Task: Find an Airbnb in Bella Vista, Dominican Republic for 8 guests from 12 Aug to 16 Aug, with TV, Breakfast, Gym, Free parking, Wifi, 7 bedrooms, 5 bathrooms, and a price range of ₹10,000 to ₹16,000.
Action: Mouse moved to (556, 89)
Screenshot: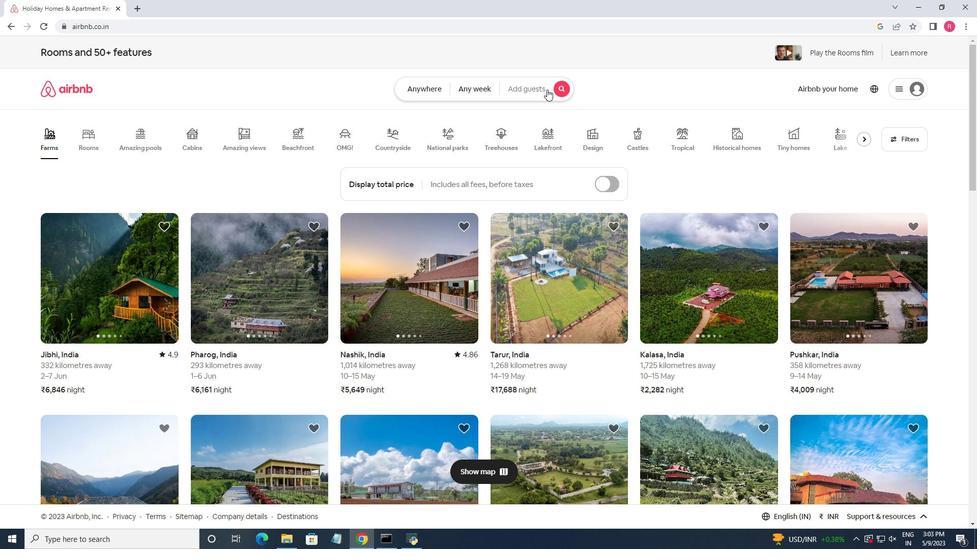 
Action: Mouse pressed left at (556, 89)
Screenshot: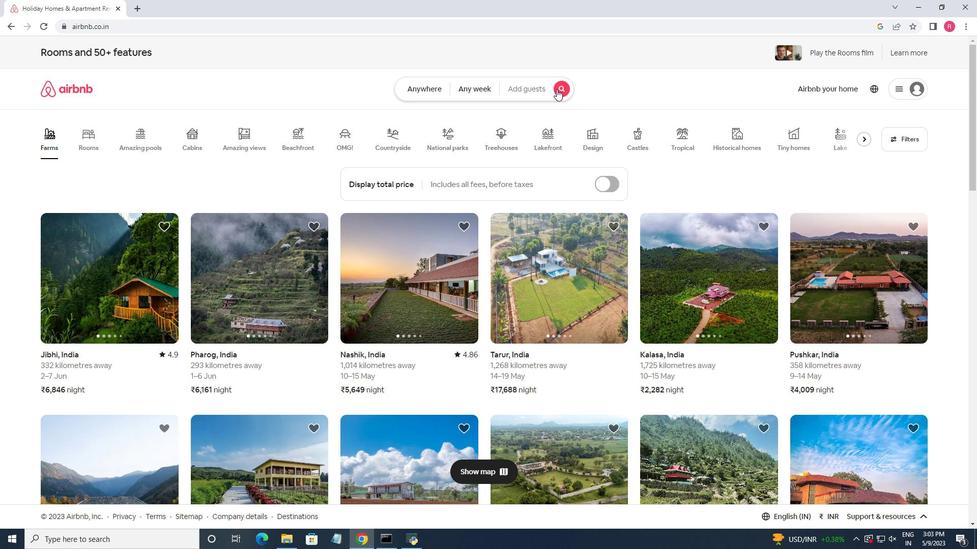 
Action: Mouse moved to (318, 127)
Screenshot: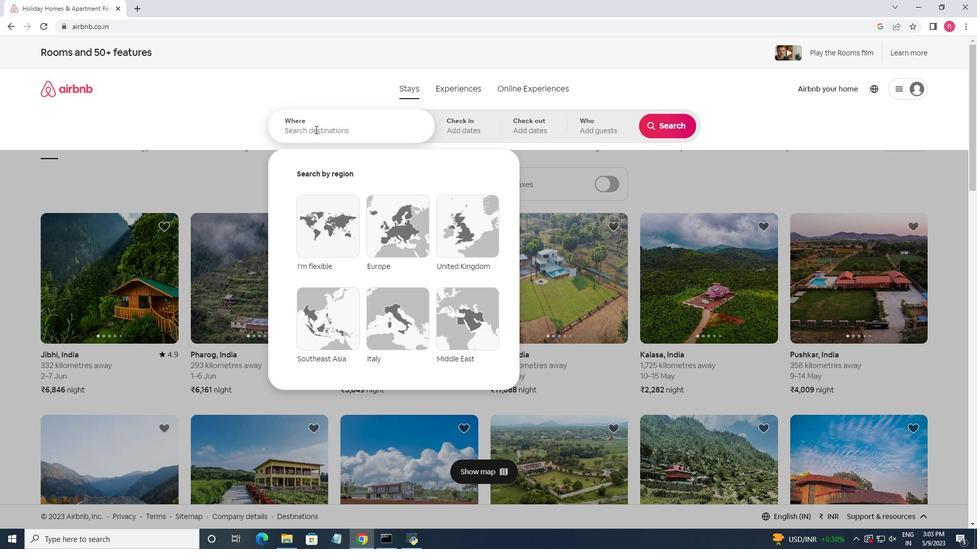 
Action: Mouse pressed left at (318, 127)
Screenshot: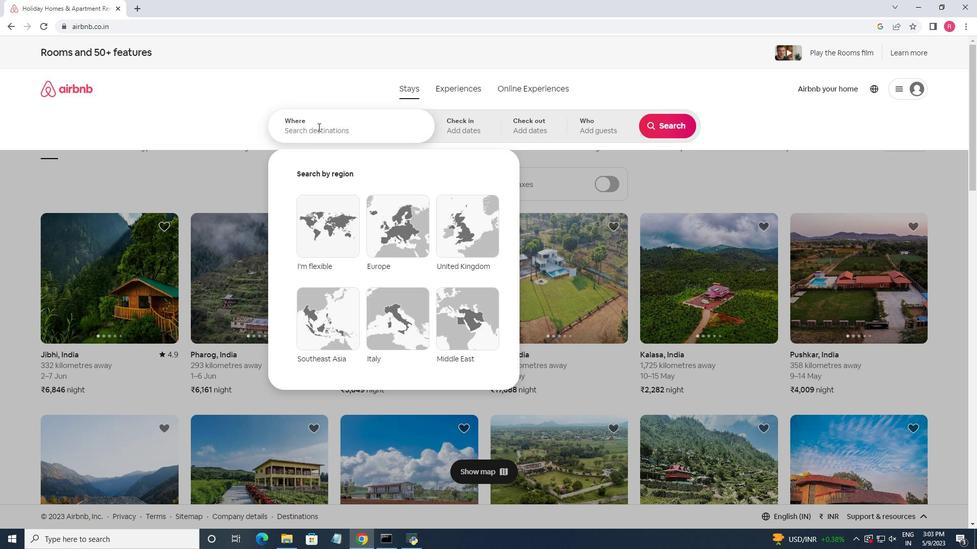 
Action: Key pressed <Key.shift>V<Key.backspace><Key.shift>Bella<Key.space><Key.shift>Vista,<Key.space><Key.shift><Key.shift>Dominican<Key.space><Key.shift>Republic<Key.enter>
Screenshot: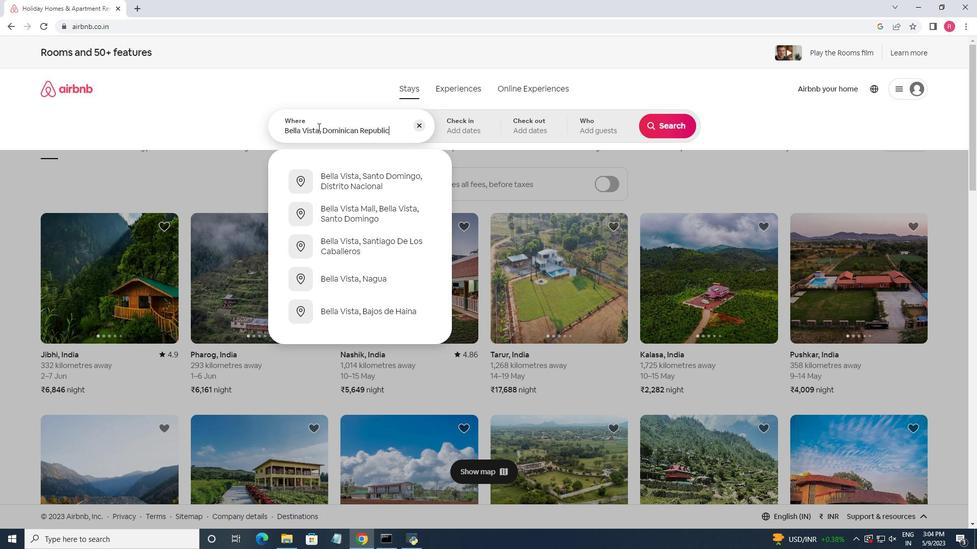 
Action: Mouse moved to (662, 203)
Screenshot: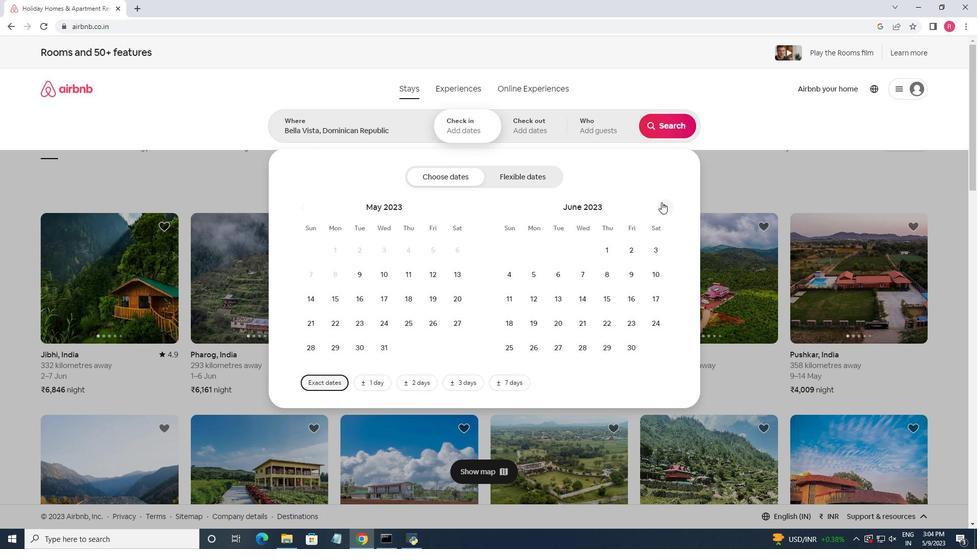 
Action: Mouse pressed left at (662, 203)
Screenshot: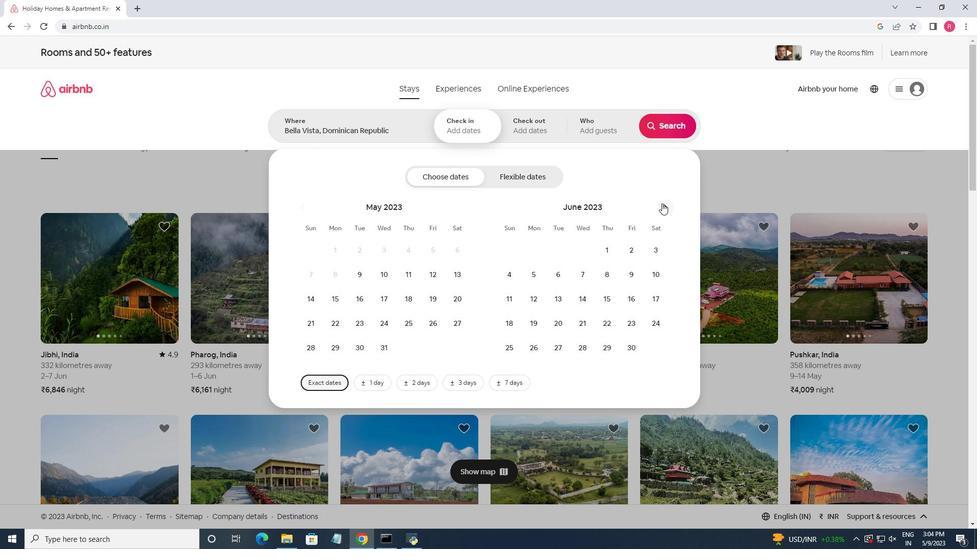 
Action: Mouse pressed left at (662, 203)
Screenshot: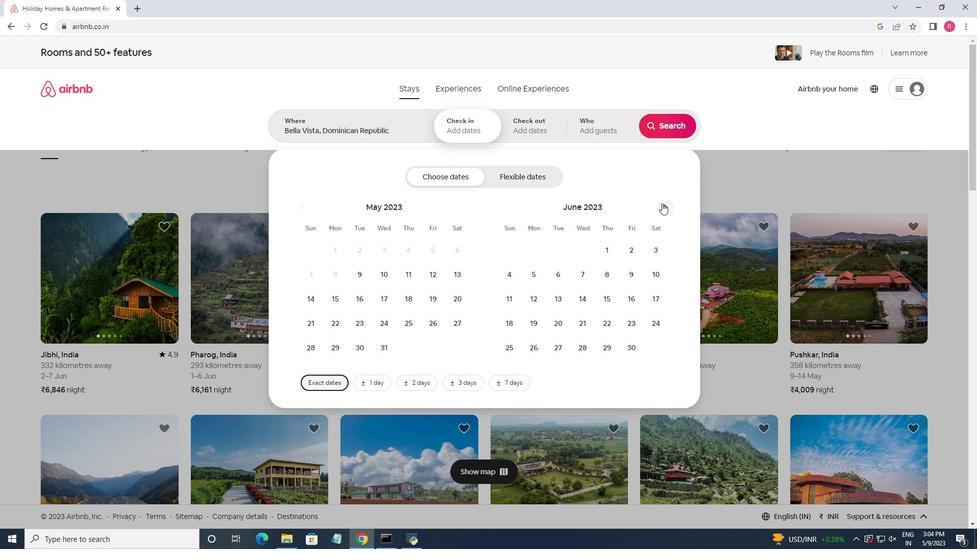 
Action: Mouse pressed left at (662, 203)
Screenshot: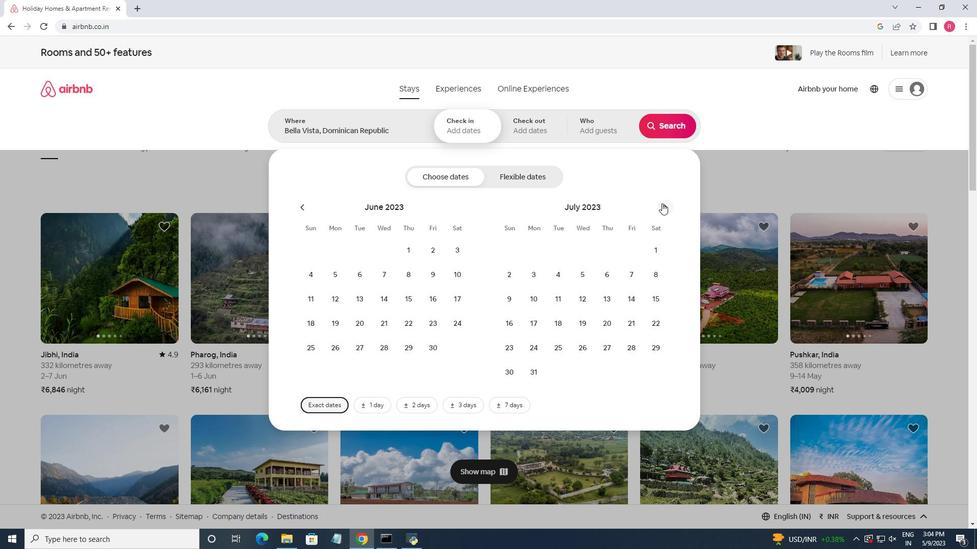 
Action: Mouse moved to (649, 274)
Screenshot: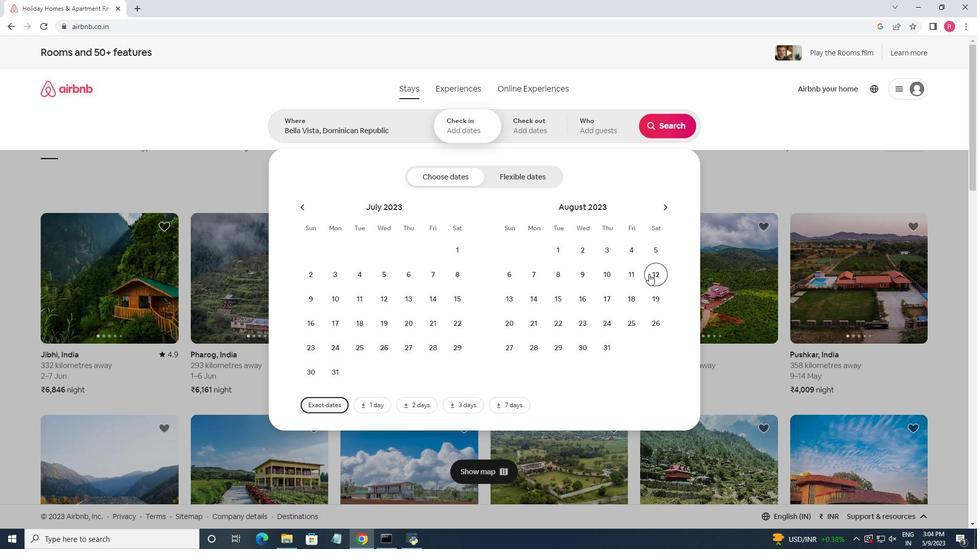 
Action: Mouse pressed left at (649, 274)
Screenshot: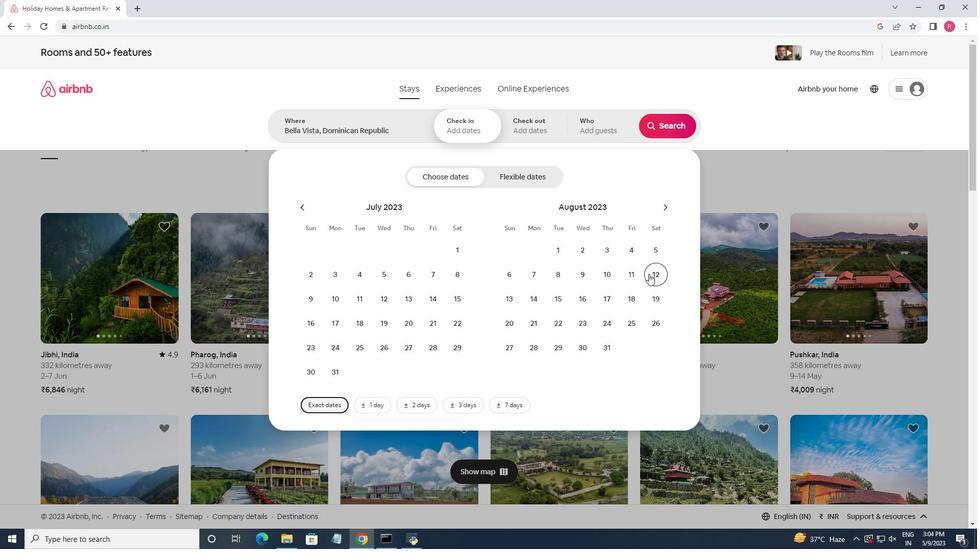 
Action: Mouse moved to (584, 301)
Screenshot: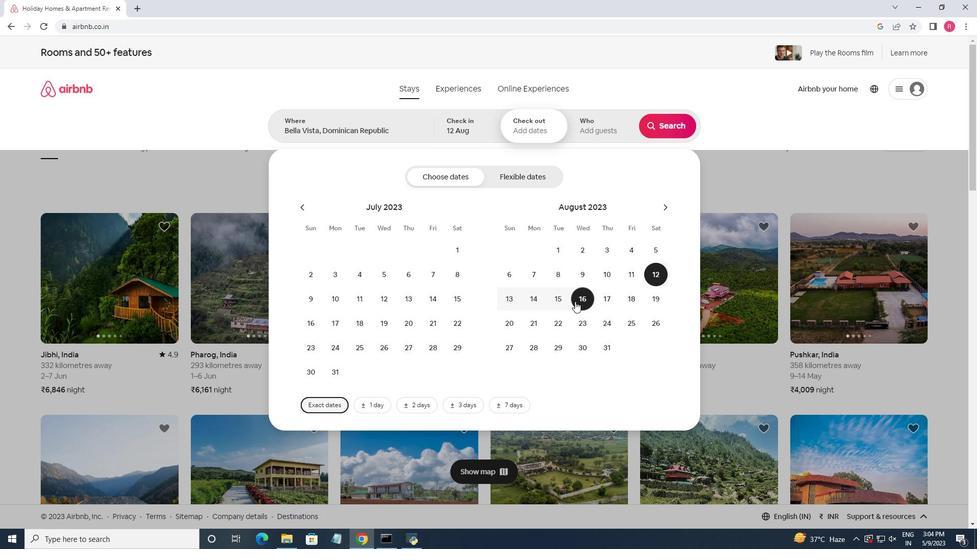 
Action: Mouse pressed left at (584, 301)
Screenshot: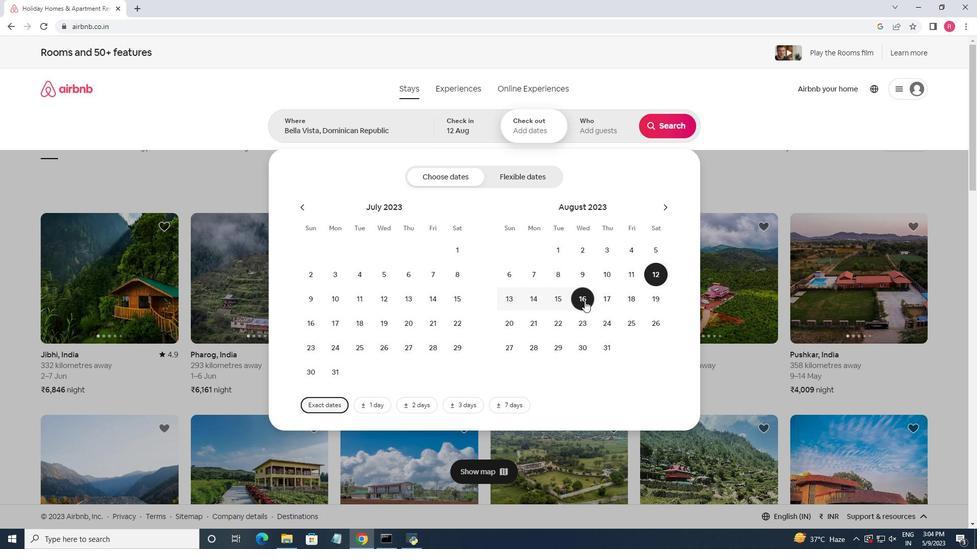 
Action: Mouse moved to (602, 127)
Screenshot: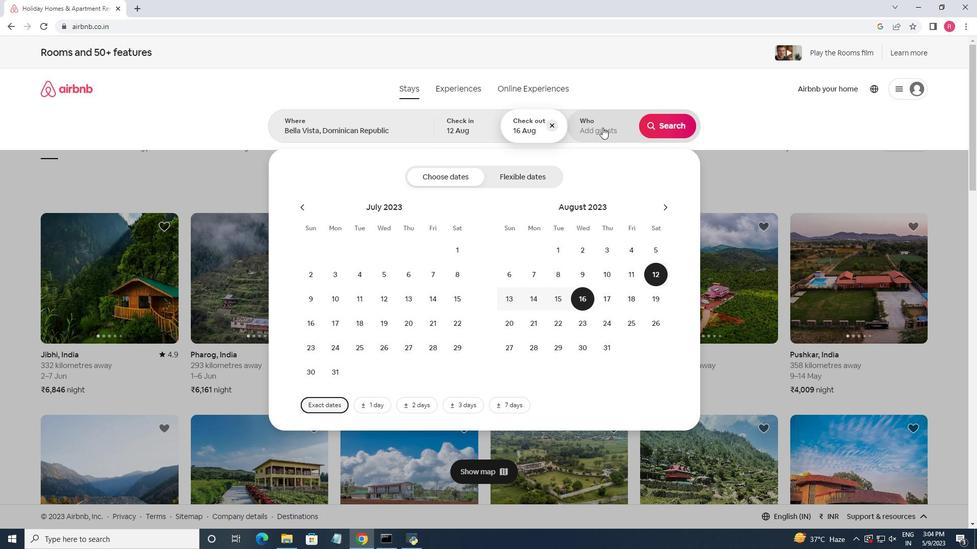 
Action: Mouse pressed left at (602, 127)
Screenshot: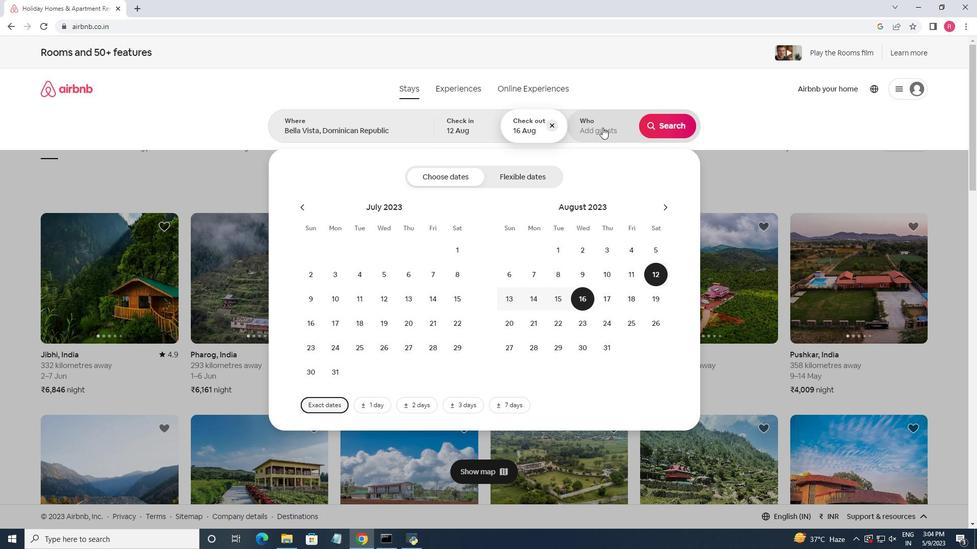 
Action: Mouse moved to (682, 177)
Screenshot: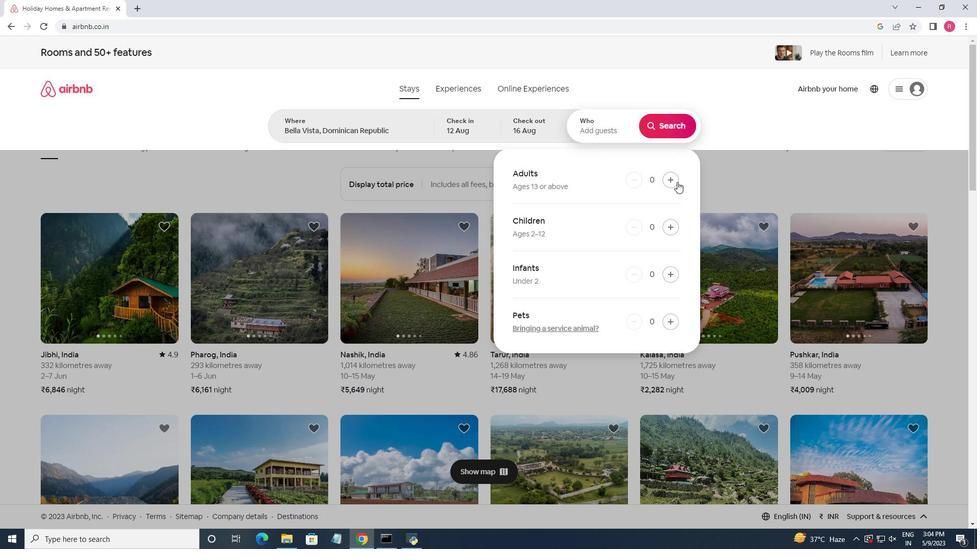 
Action: Mouse pressed left at (682, 177)
Screenshot: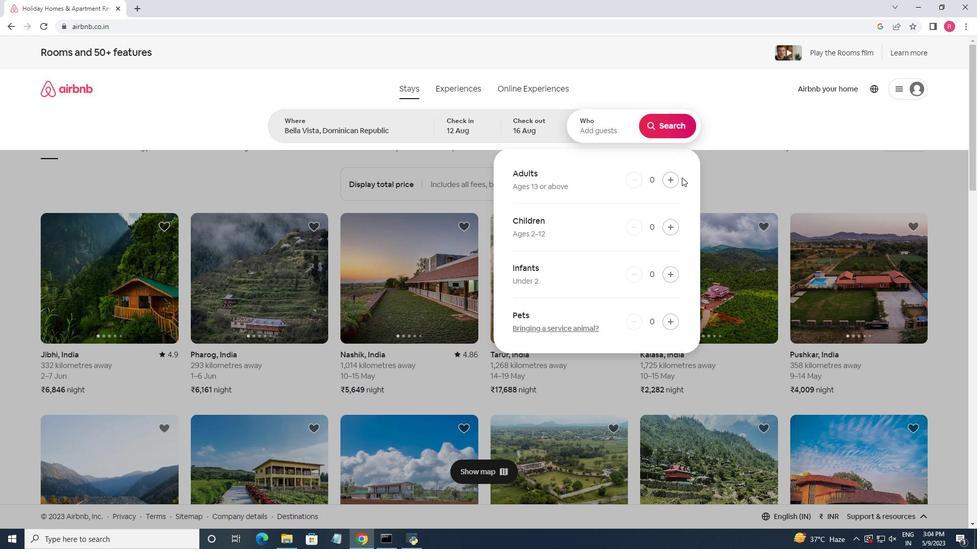 
Action: Mouse moved to (675, 180)
Screenshot: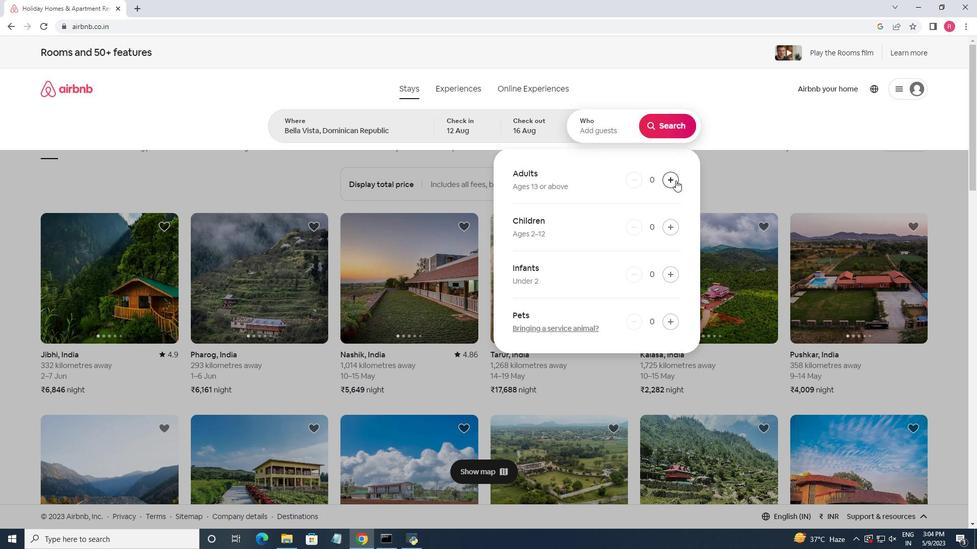 
Action: Mouse pressed left at (675, 180)
Screenshot: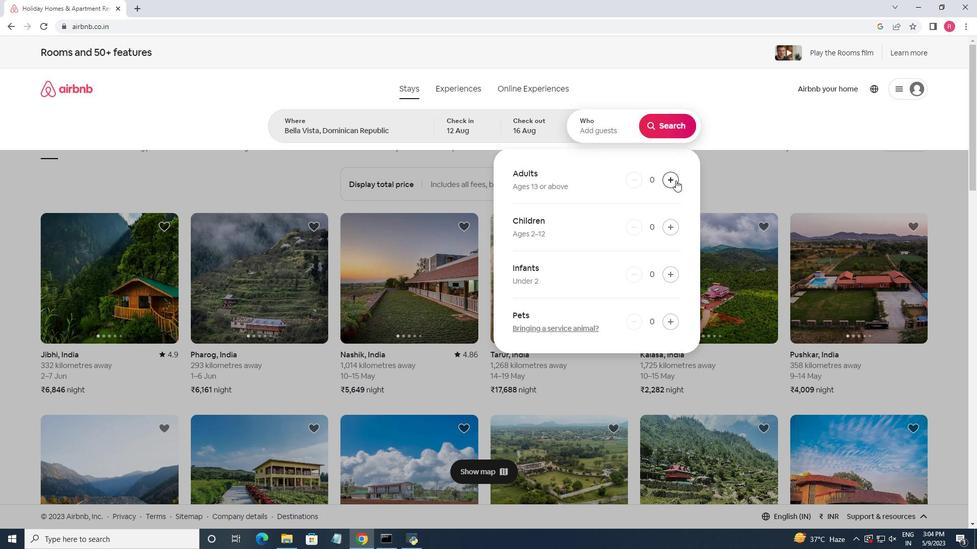 
Action: Mouse pressed left at (675, 180)
Screenshot: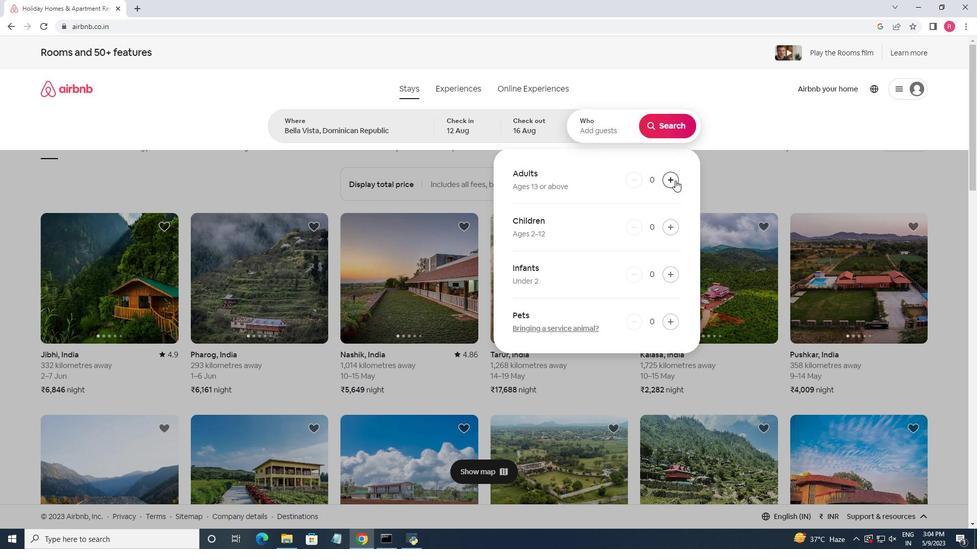 
Action: Mouse pressed left at (675, 180)
Screenshot: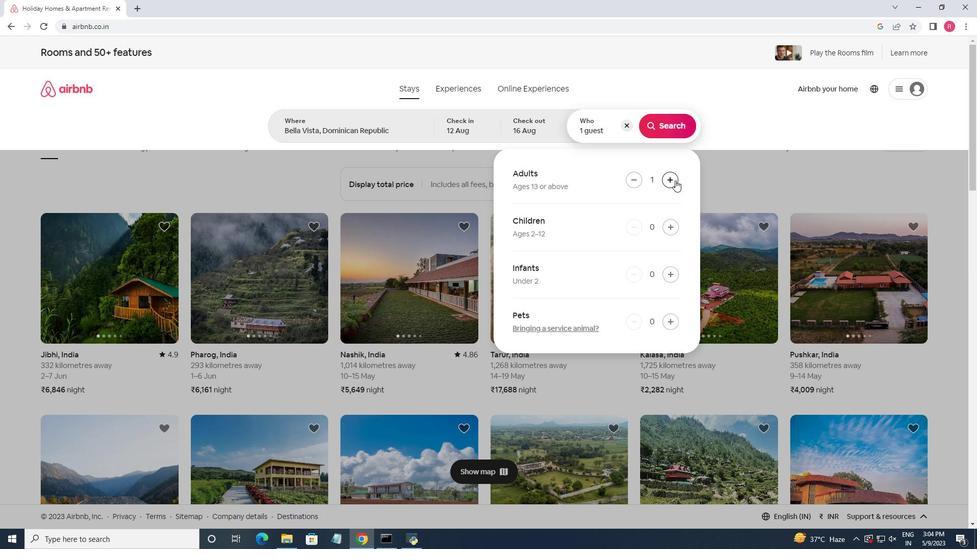 
Action: Mouse pressed left at (675, 180)
Screenshot: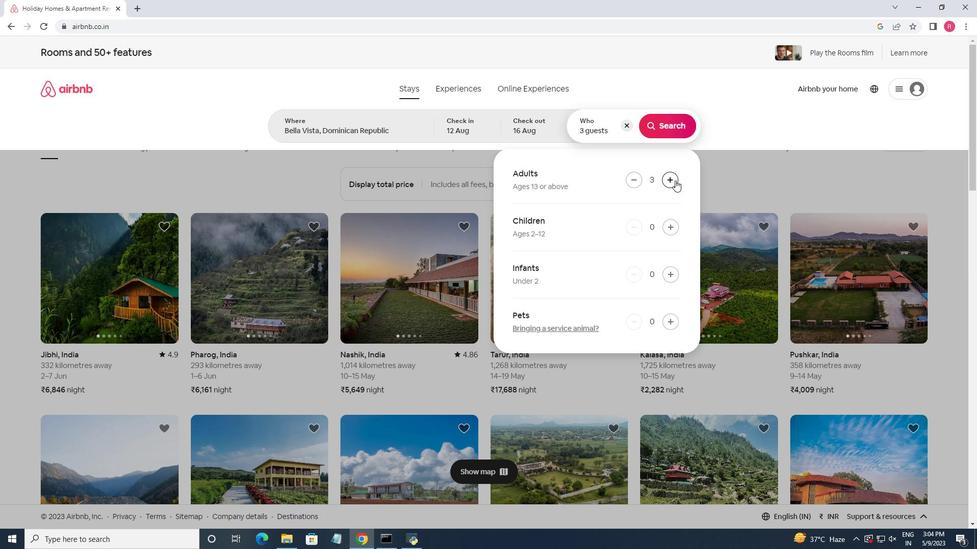 
Action: Mouse pressed left at (675, 180)
Screenshot: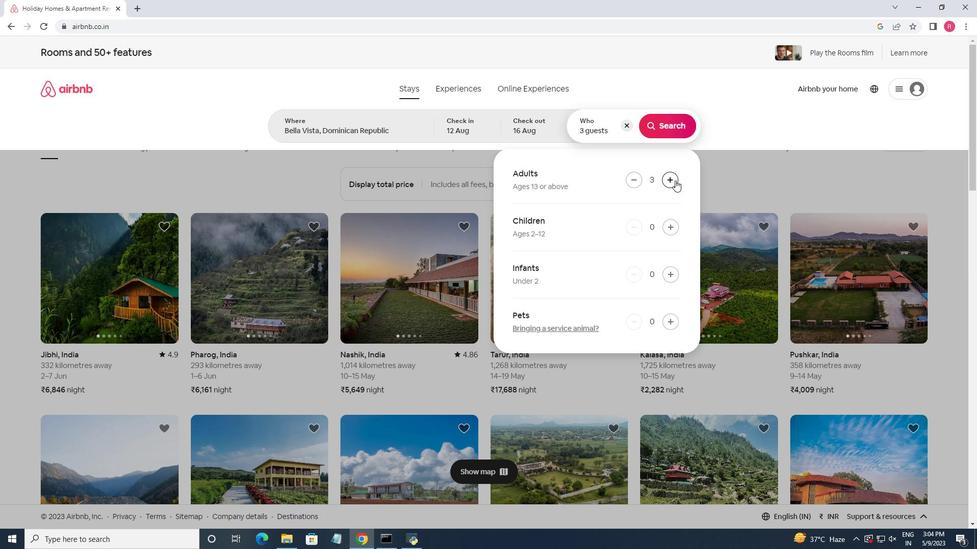 
Action: Mouse pressed left at (675, 180)
Screenshot: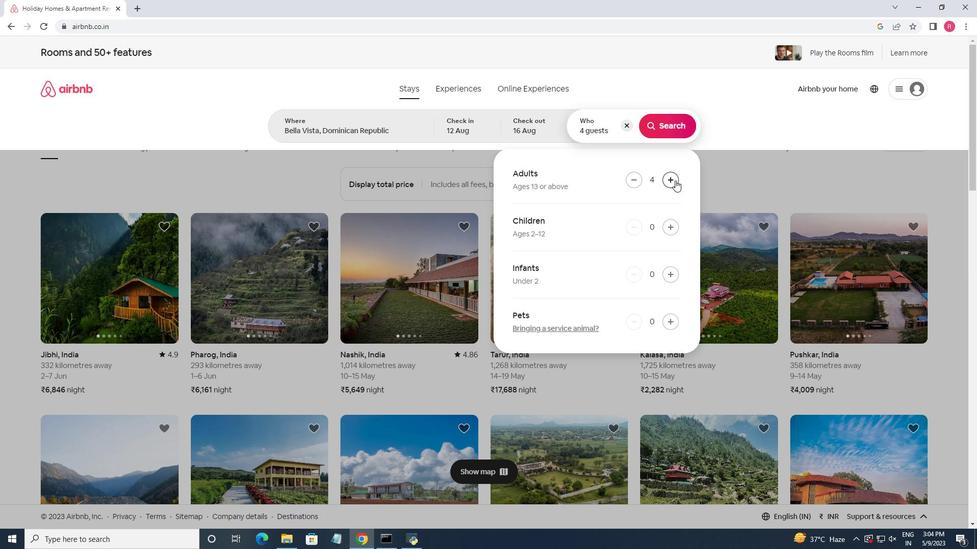 
Action: Mouse pressed left at (675, 180)
Screenshot: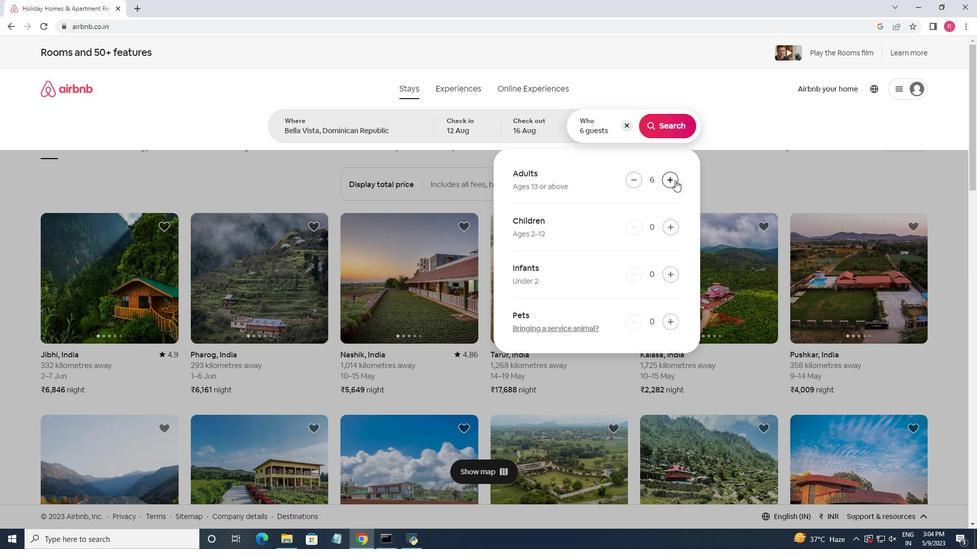 
Action: Mouse pressed left at (675, 180)
Screenshot: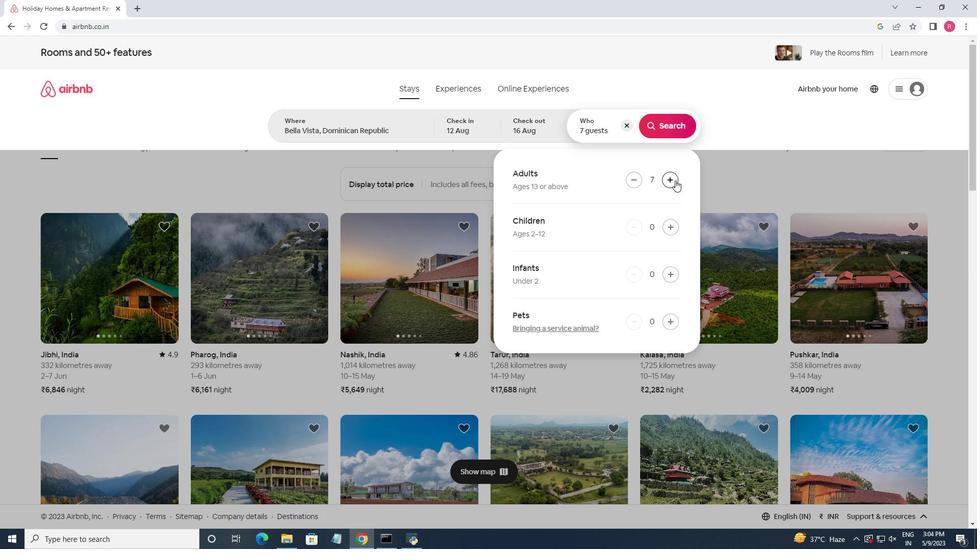 
Action: Mouse moved to (671, 132)
Screenshot: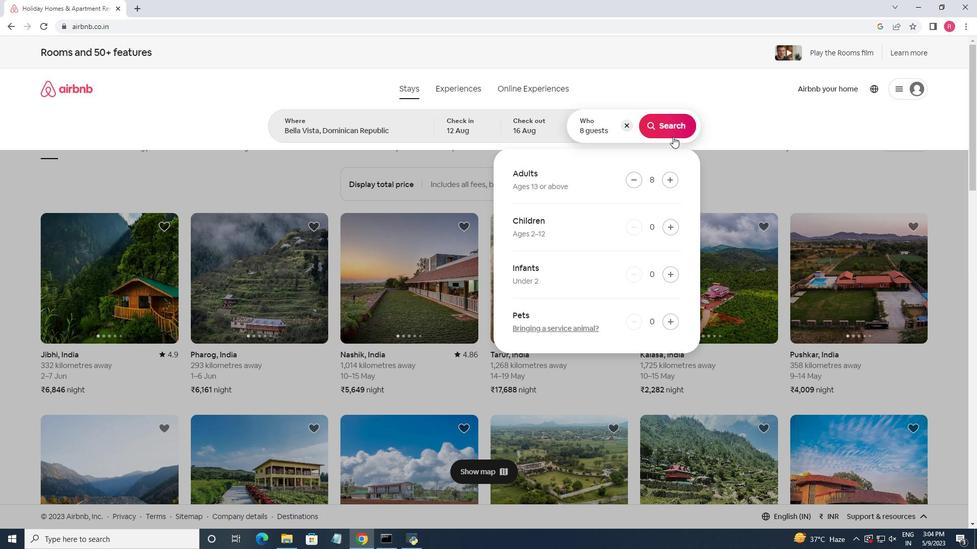 
Action: Mouse pressed left at (671, 132)
Screenshot: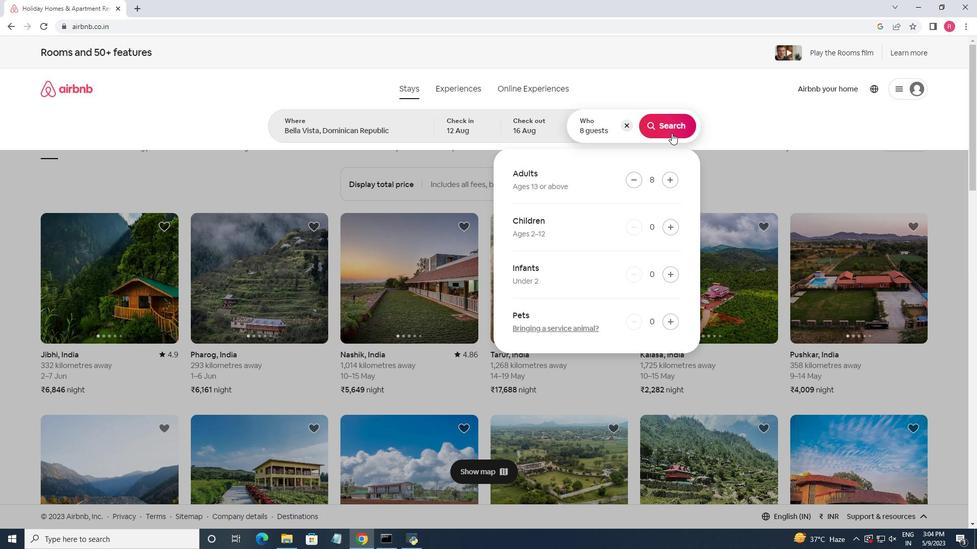 
Action: Mouse moved to (928, 106)
Screenshot: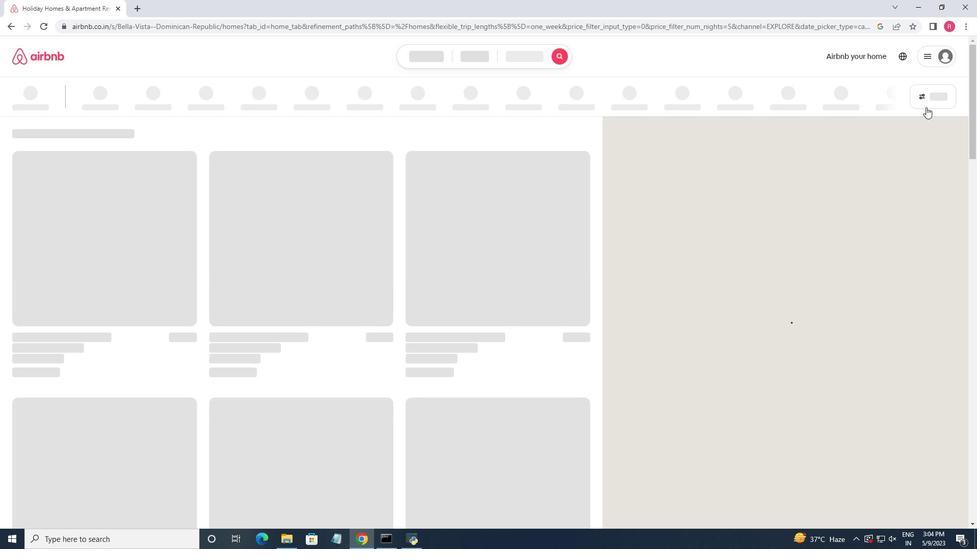 
Action: Mouse pressed left at (928, 106)
Screenshot: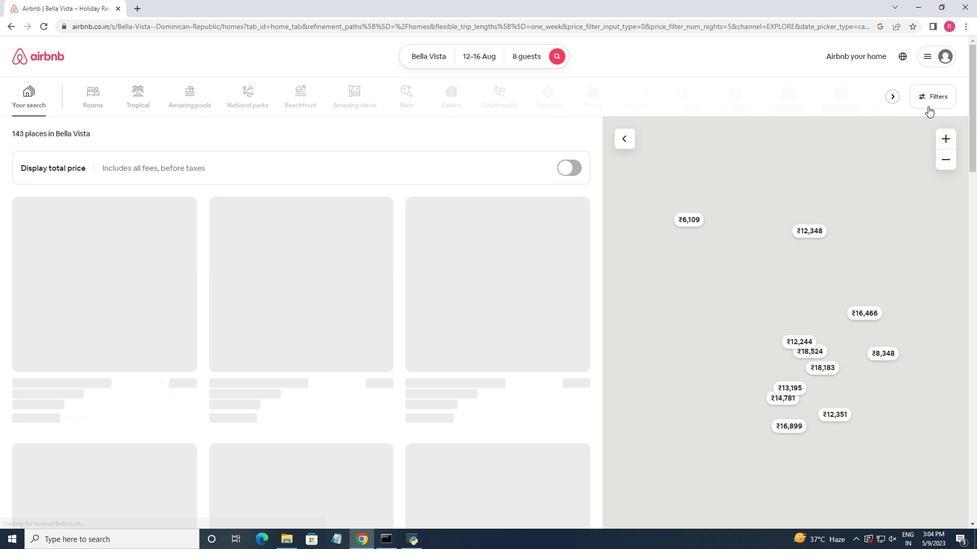 
Action: Mouse moved to (376, 349)
Screenshot: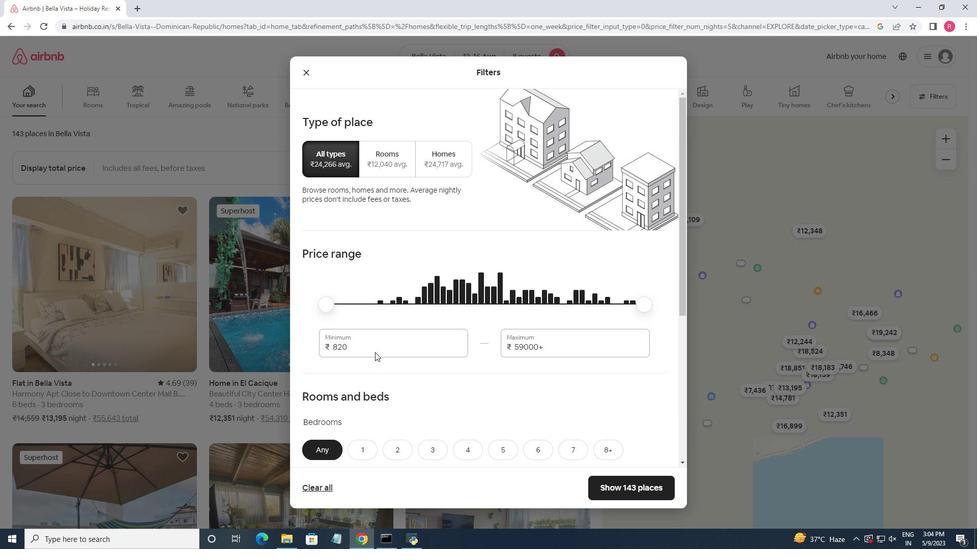 
Action: Mouse pressed left at (376, 349)
Screenshot: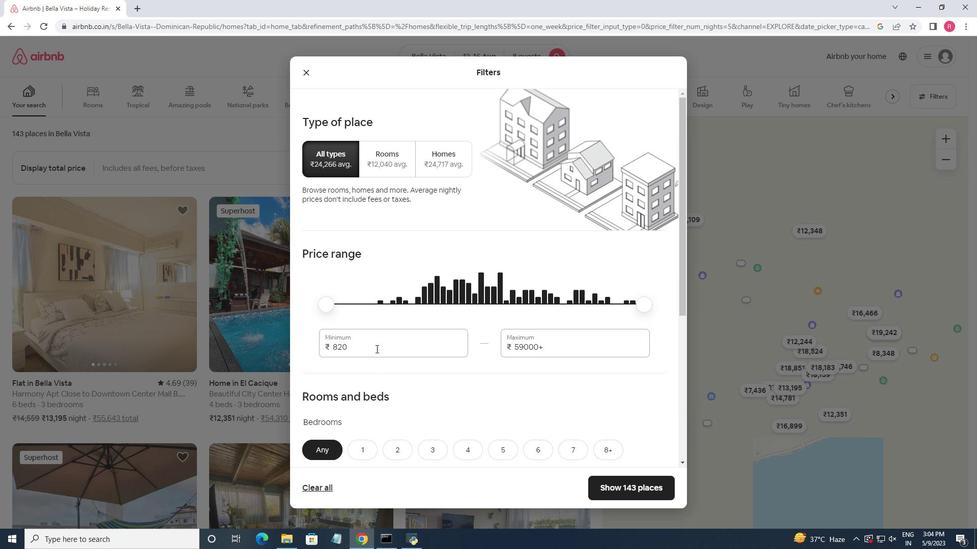 
Action: Mouse pressed left at (376, 349)
Screenshot: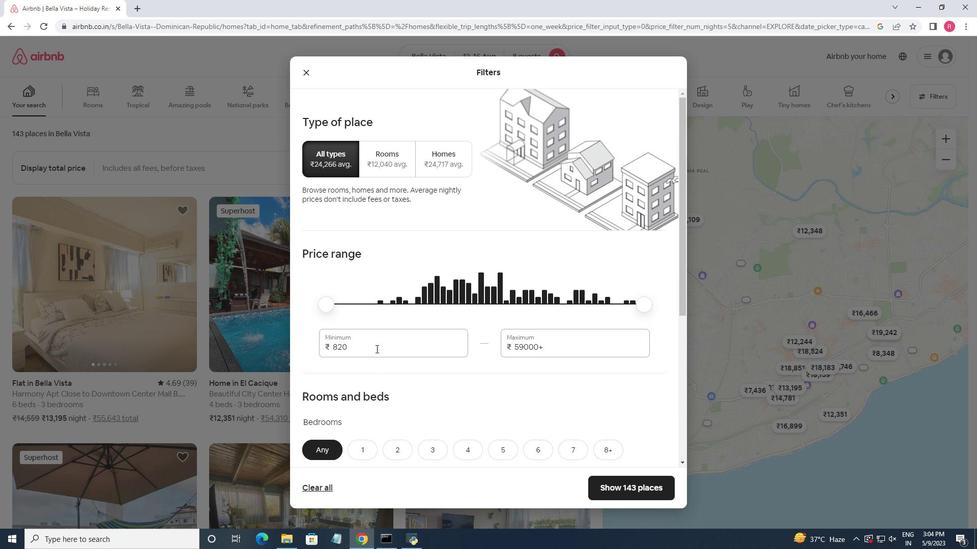 
Action: Key pressed <Key.backspace>10000<Key.tab>16000
Screenshot: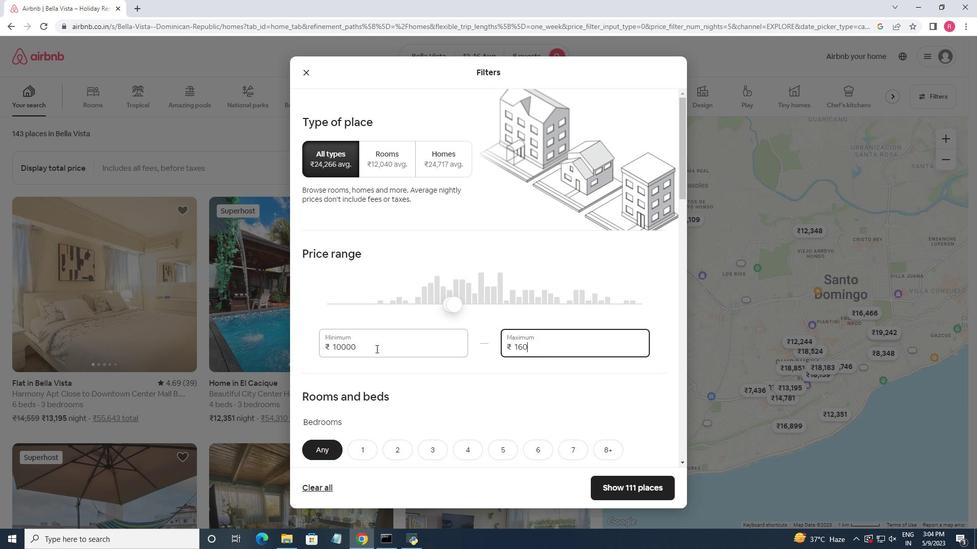 
Action: Mouse moved to (418, 391)
Screenshot: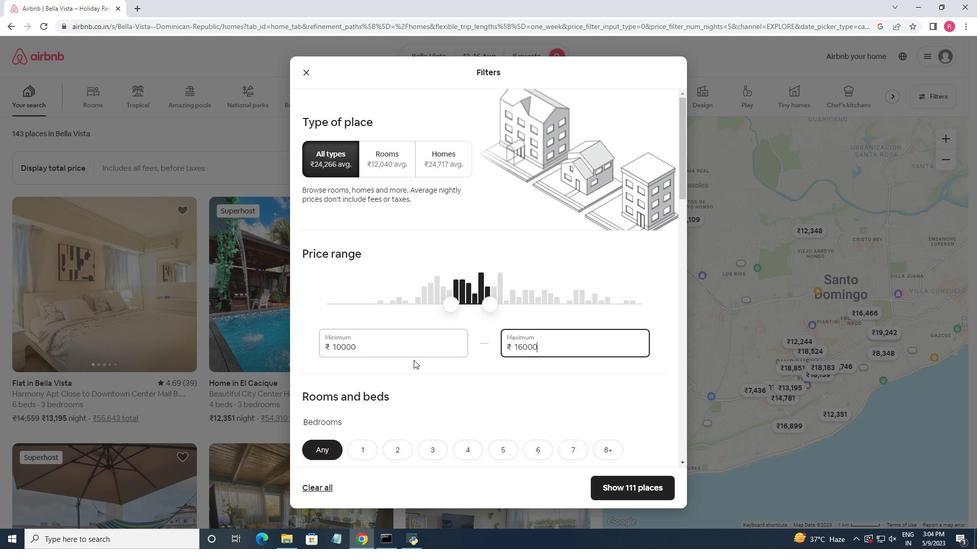 
Action: Mouse scrolled (418, 390) with delta (0, 0)
Screenshot: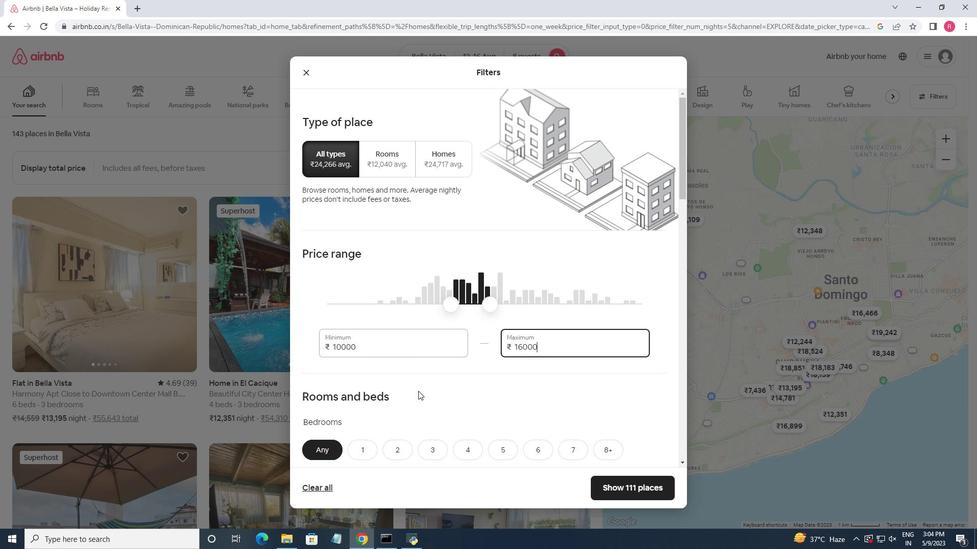 
Action: Mouse moved to (615, 399)
Screenshot: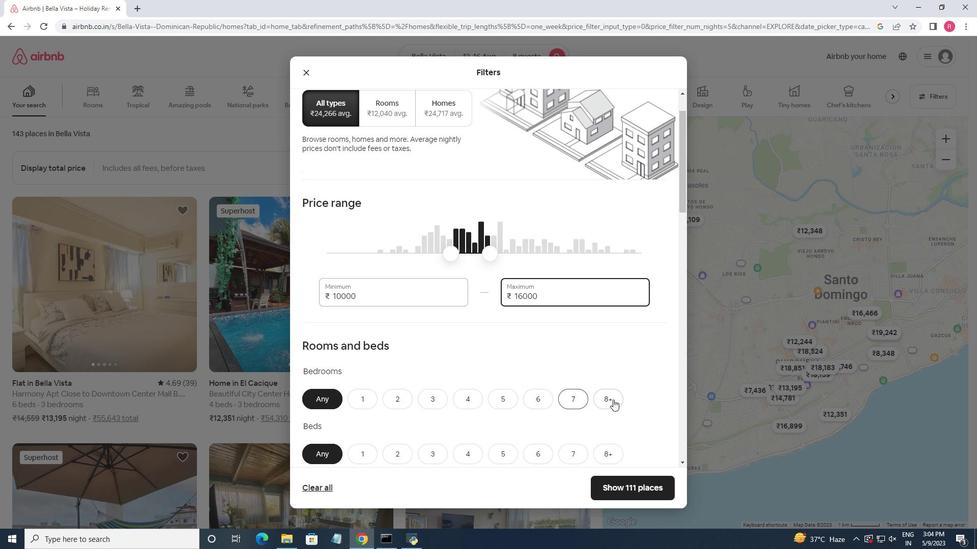 
Action: Mouse pressed left at (615, 399)
Screenshot: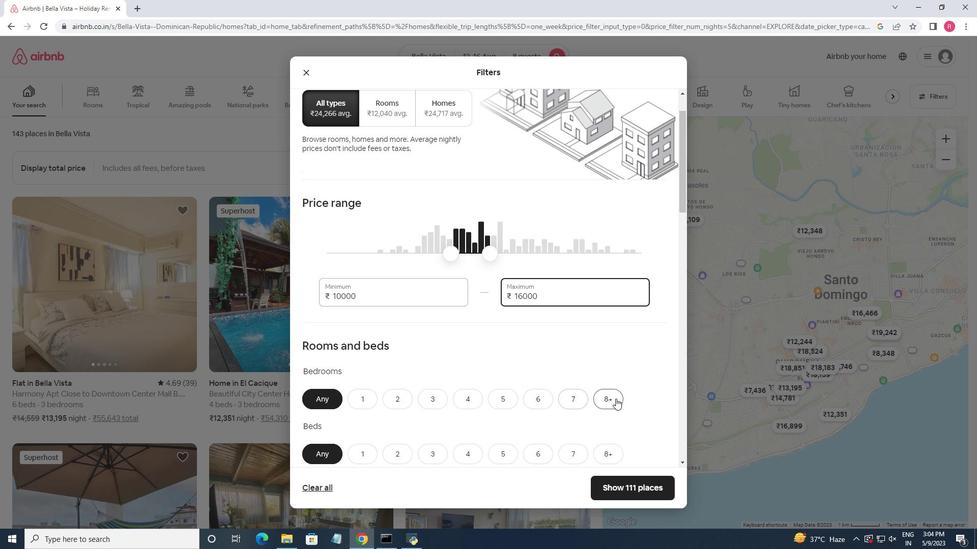 
Action: Mouse moved to (552, 363)
Screenshot: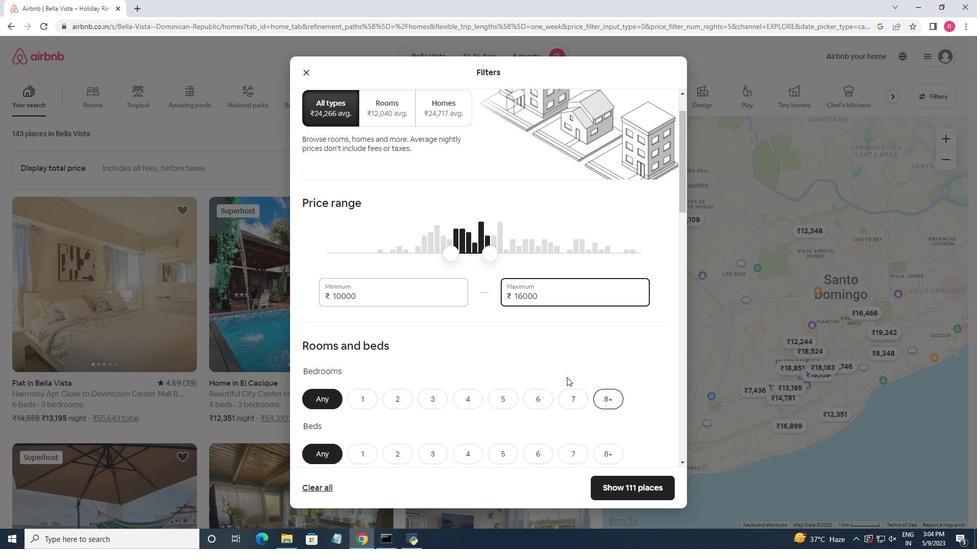 
Action: Mouse scrolled (552, 363) with delta (0, 0)
Screenshot: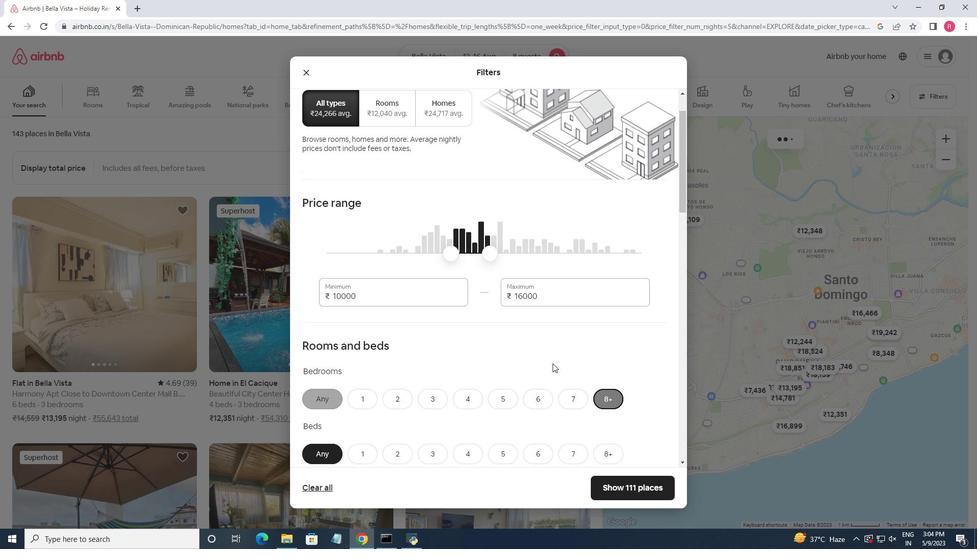 
Action: Mouse moved to (552, 364)
Screenshot: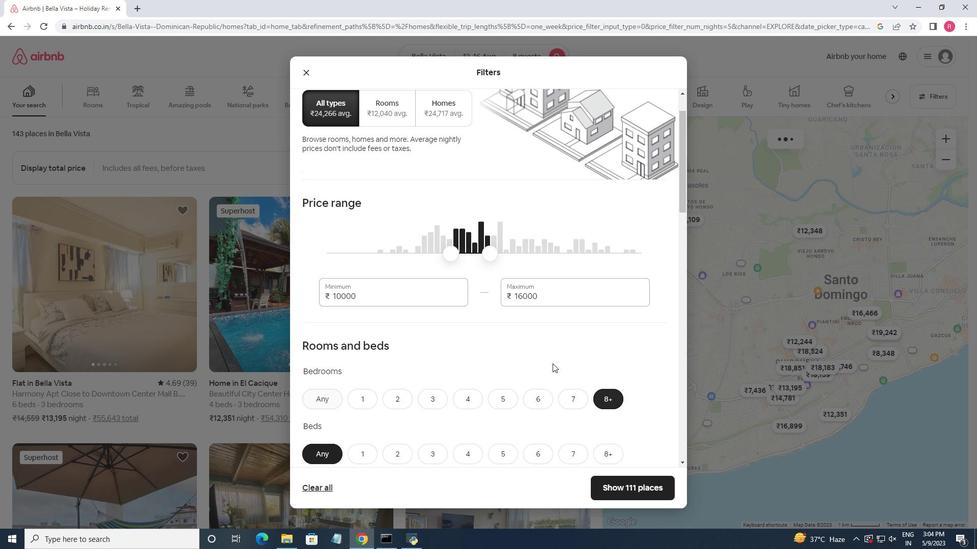 
Action: Mouse scrolled (552, 363) with delta (0, 0)
Screenshot: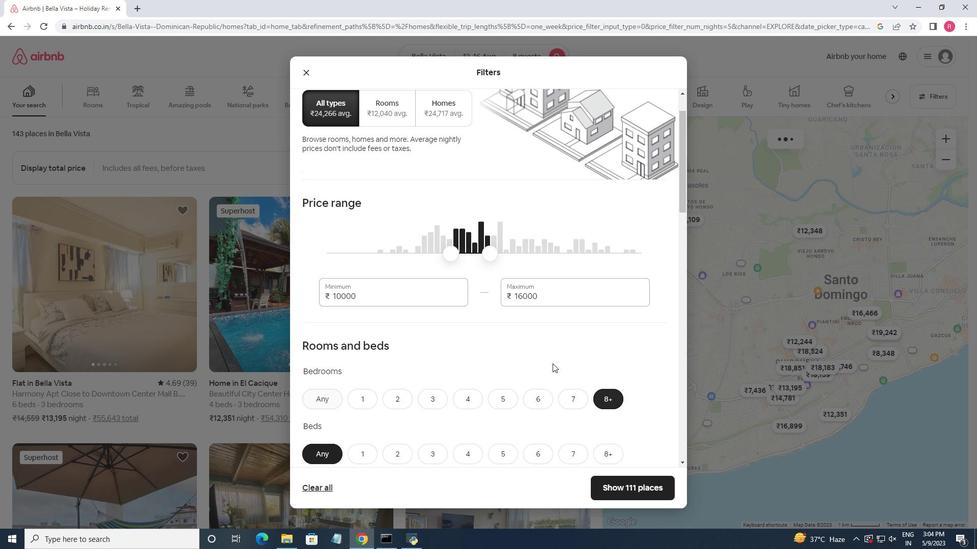 
Action: Mouse moved to (612, 356)
Screenshot: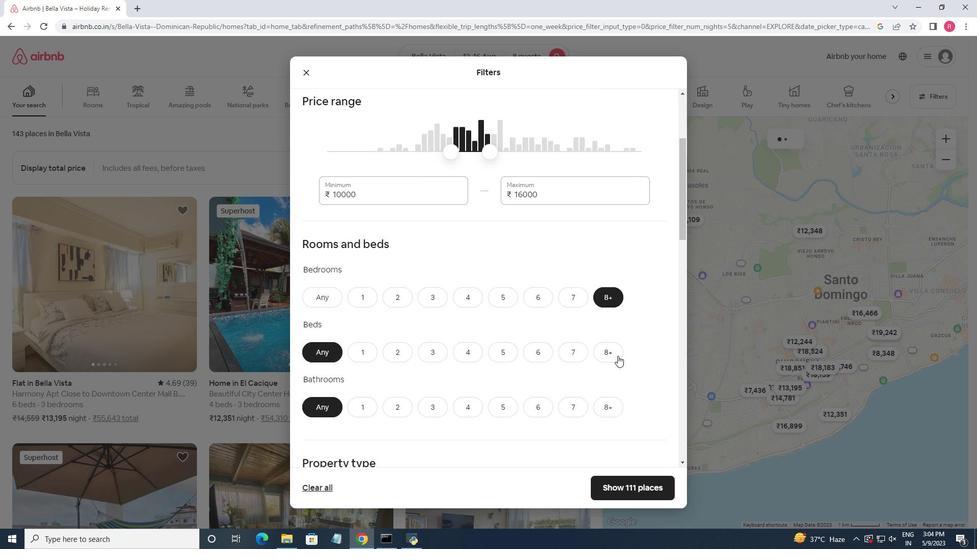 
Action: Mouse pressed left at (612, 356)
Screenshot: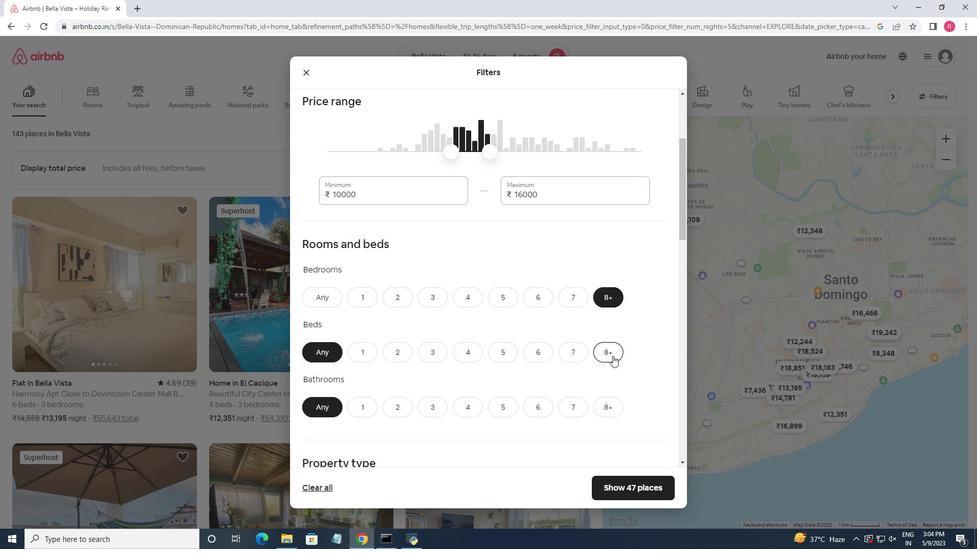 
Action: Mouse moved to (606, 411)
Screenshot: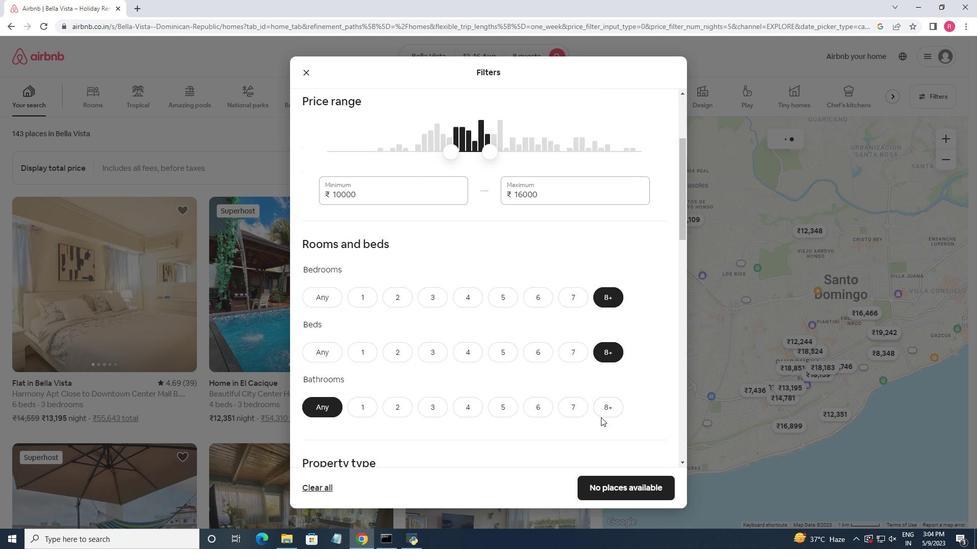 
Action: Mouse pressed left at (606, 411)
Screenshot: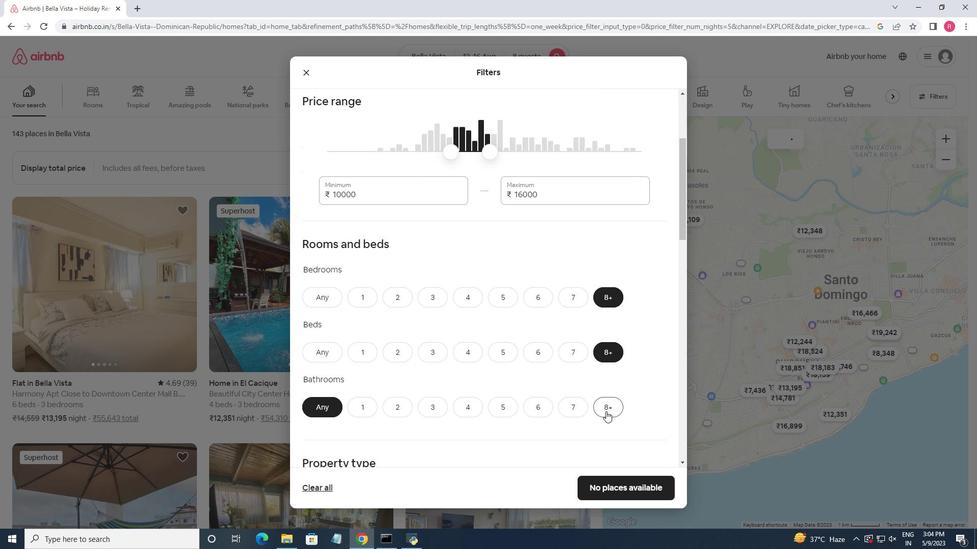 
Action: Mouse moved to (537, 341)
Screenshot: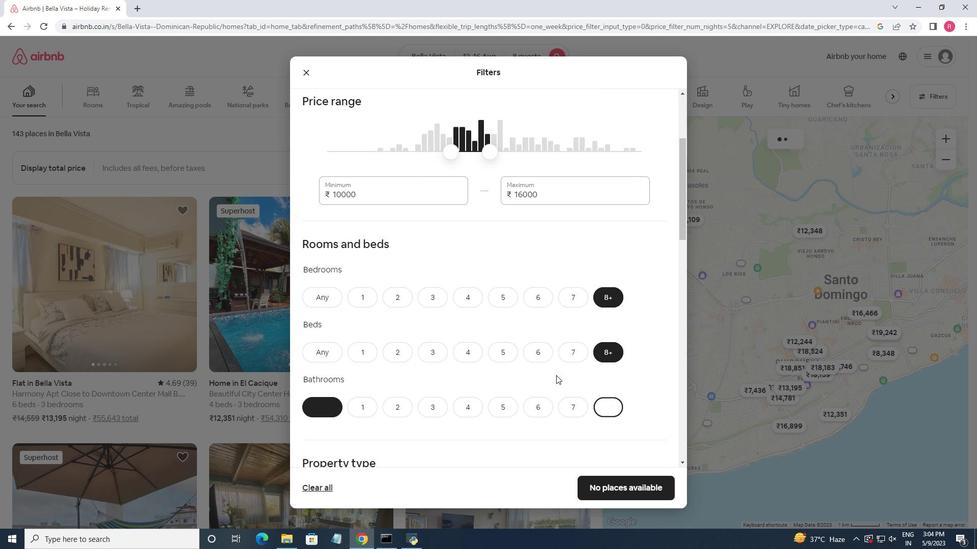 
Action: Mouse scrolled (537, 341) with delta (0, 0)
Screenshot: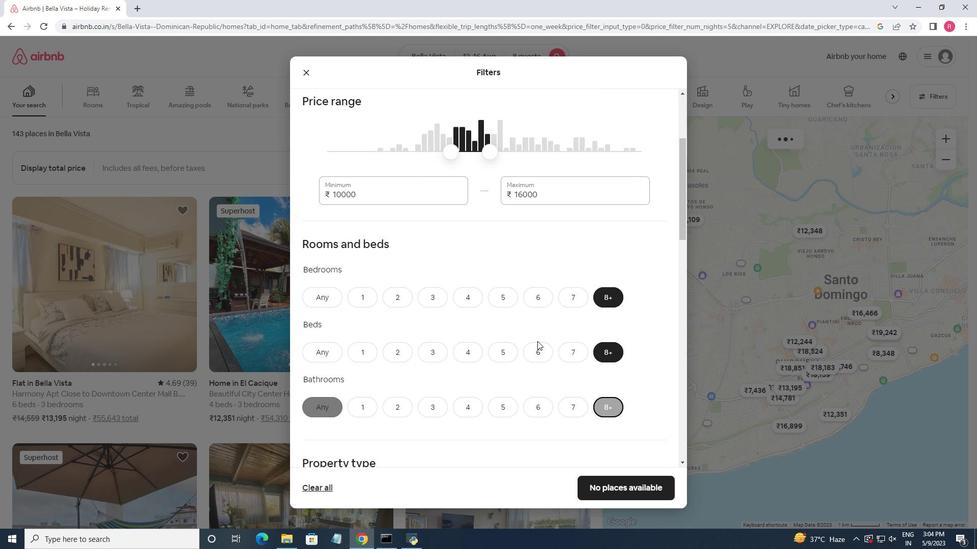 
Action: Mouse moved to (537, 341)
Screenshot: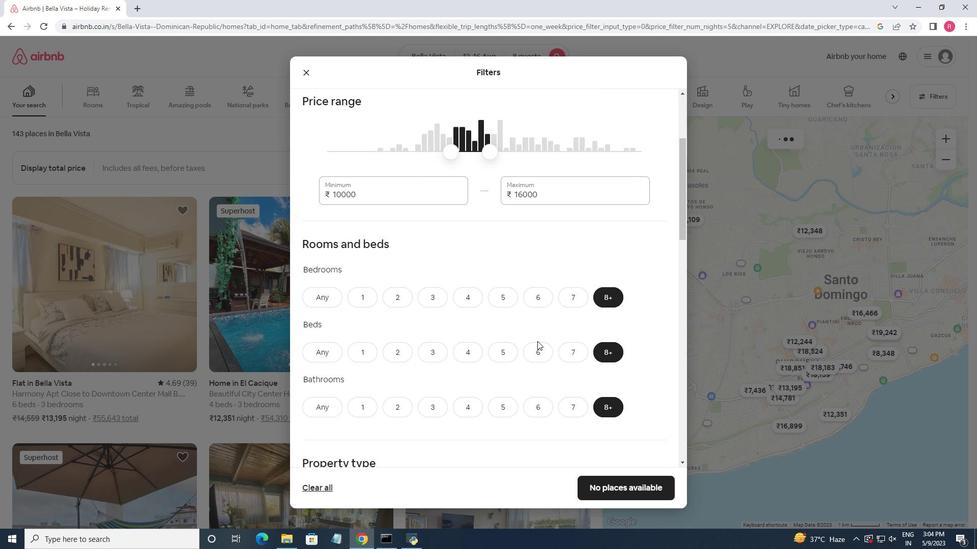 
Action: Mouse scrolled (537, 340) with delta (0, 0)
Screenshot: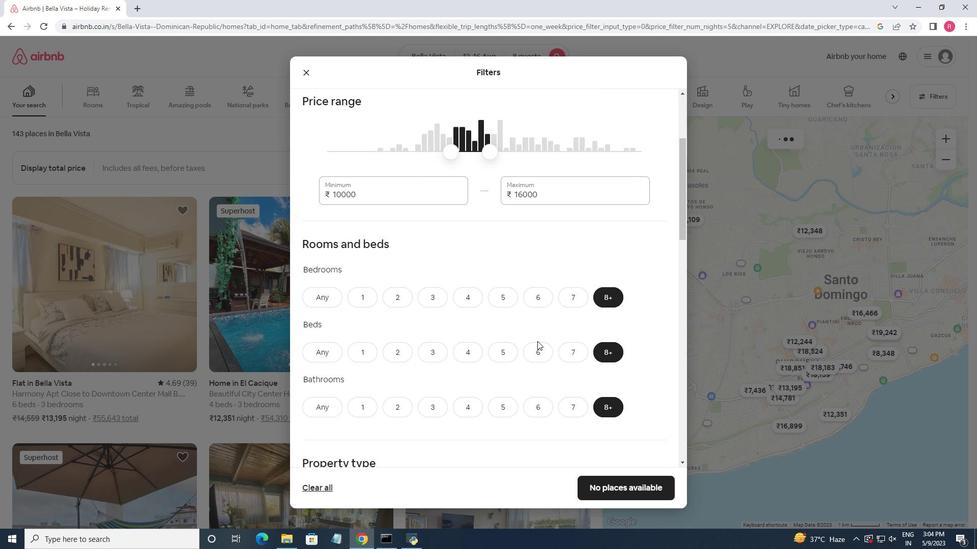 
Action: Mouse moved to (537, 341)
Screenshot: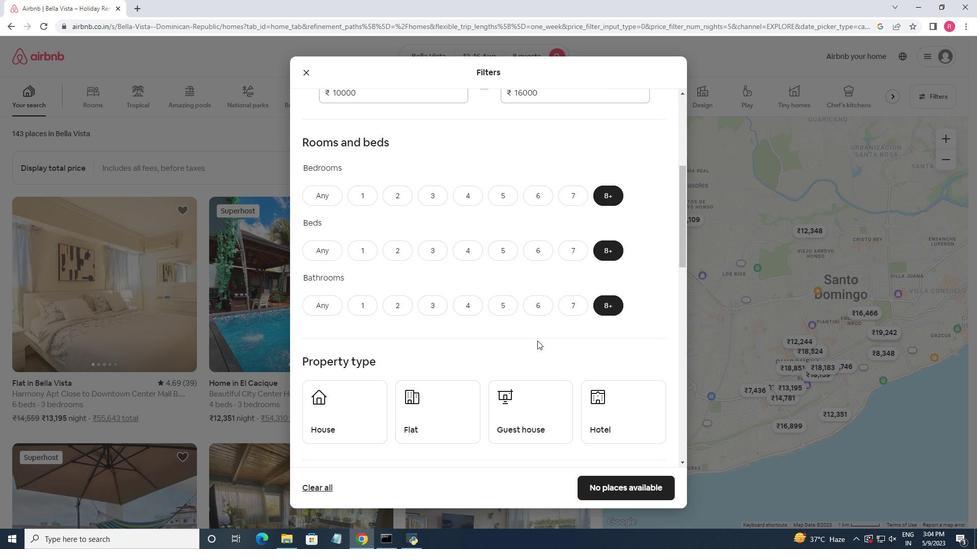 
Action: Mouse scrolled (537, 340) with delta (0, 0)
Screenshot: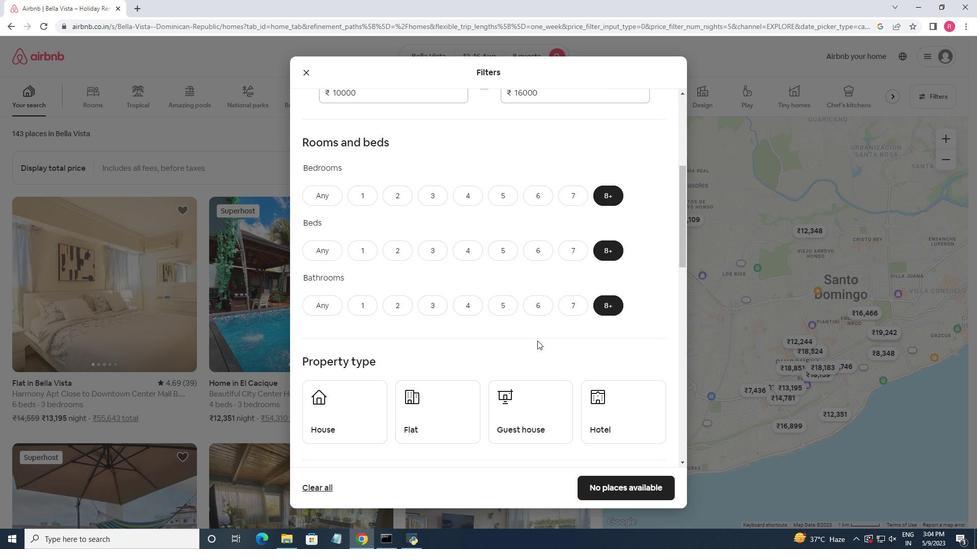 
Action: Mouse moved to (343, 365)
Screenshot: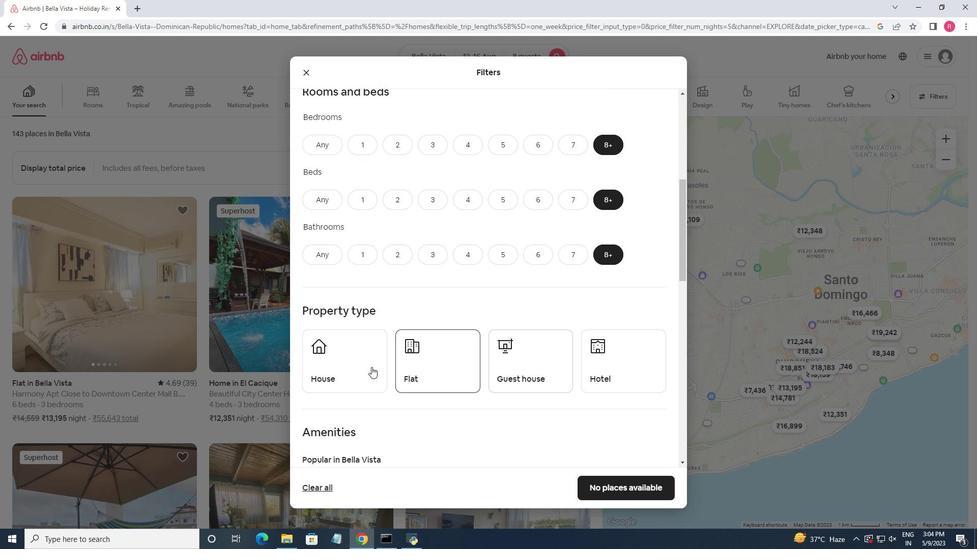 
Action: Mouse pressed left at (343, 365)
Screenshot: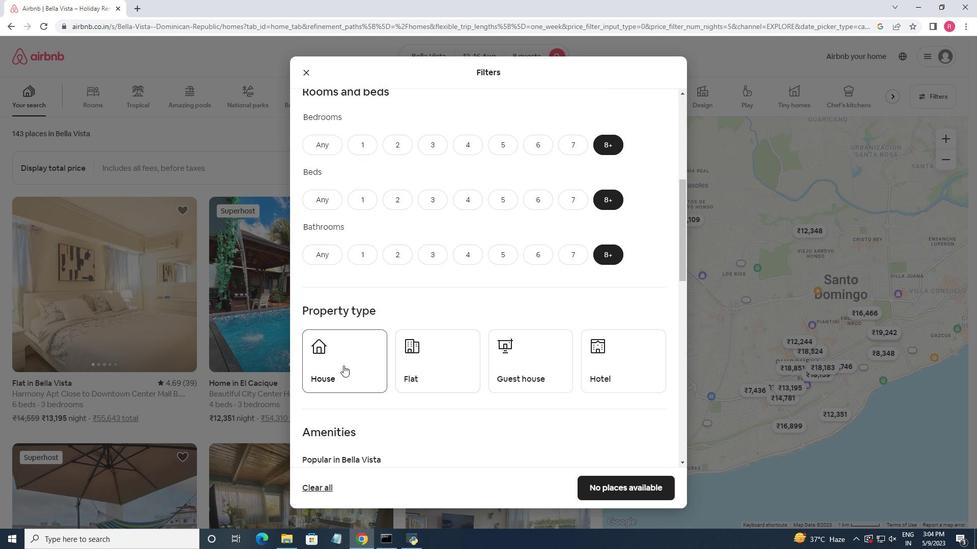 
Action: Mouse moved to (457, 366)
Screenshot: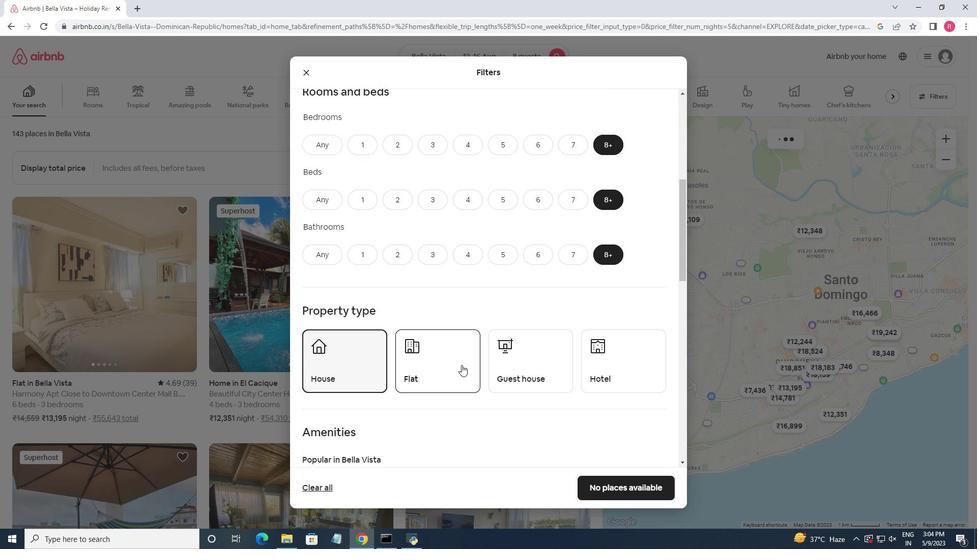 
Action: Mouse pressed left at (457, 366)
Screenshot: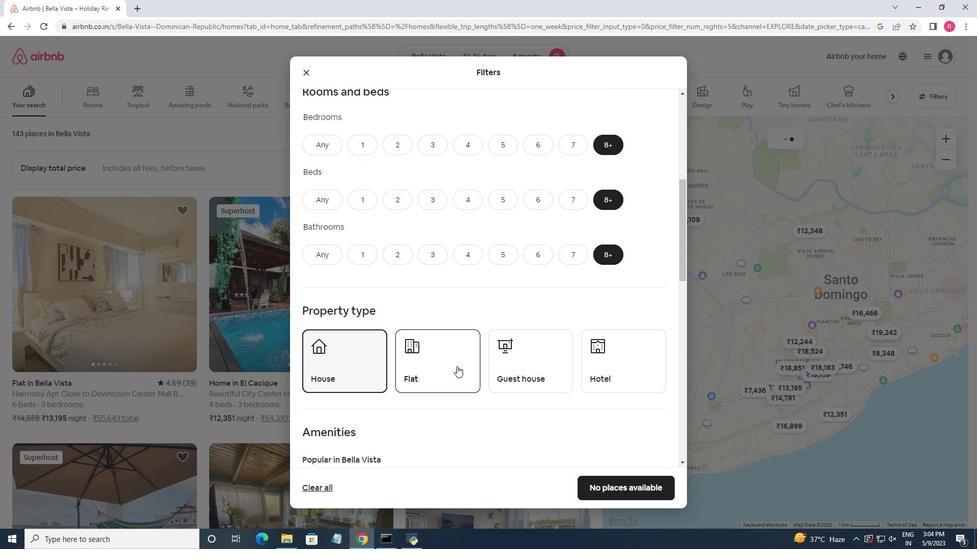 
Action: Mouse moved to (515, 361)
Screenshot: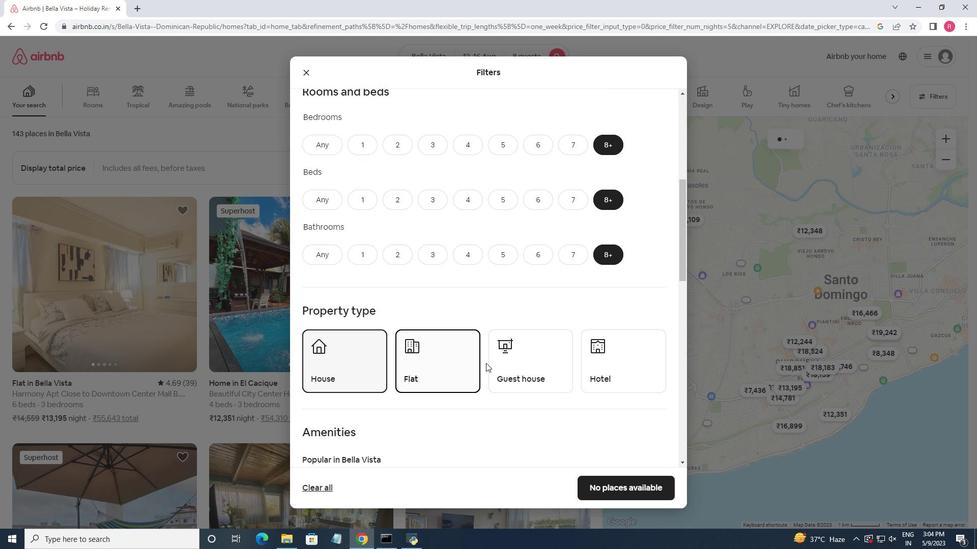 
Action: Mouse pressed left at (515, 361)
Screenshot: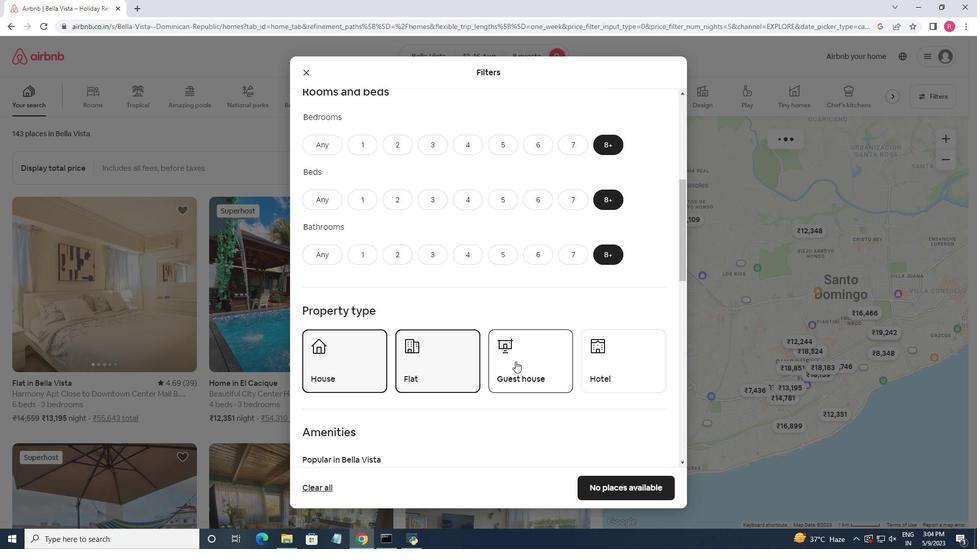 
Action: Mouse moved to (599, 355)
Screenshot: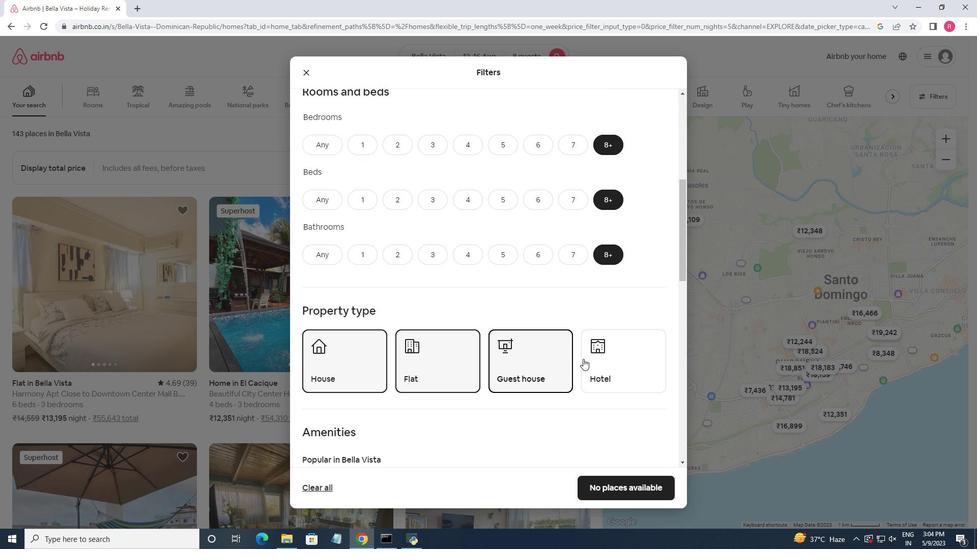 
Action: Mouse pressed left at (599, 355)
Screenshot: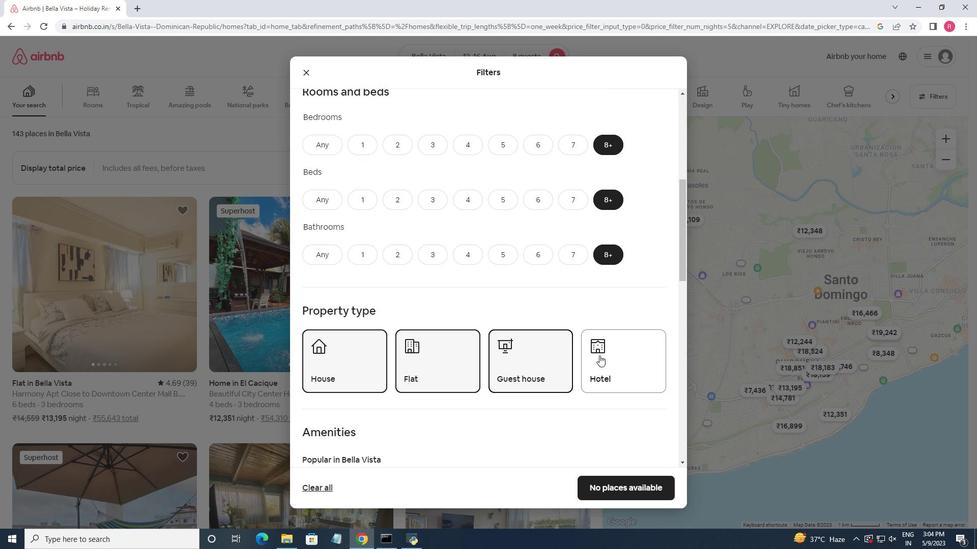 
Action: Mouse moved to (532, 331)
Screenshot: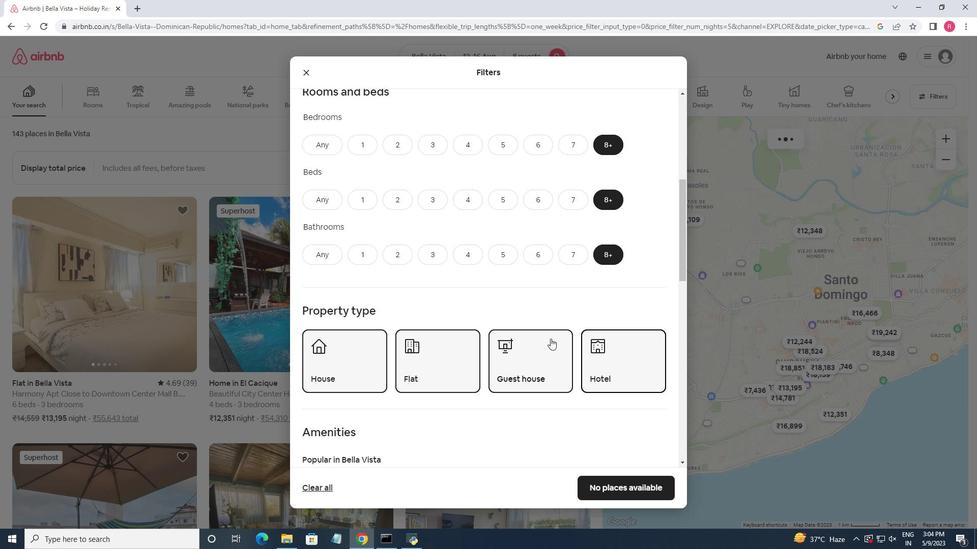 
Action: Mouse scrolled (532, 330) with delta (0, 0)
Screenshot: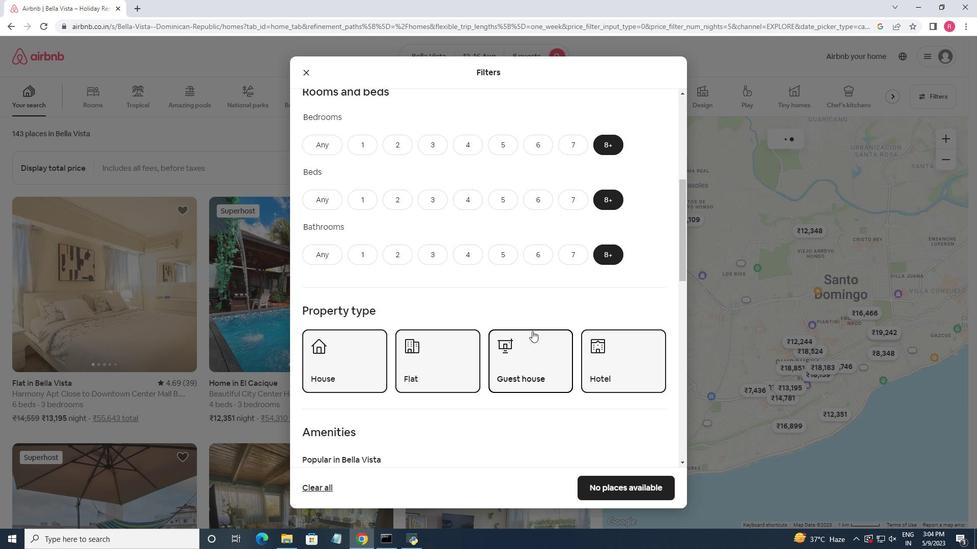 
Action: Mouse scrolled (532, 330) with delta (0, 0)
Screenshot: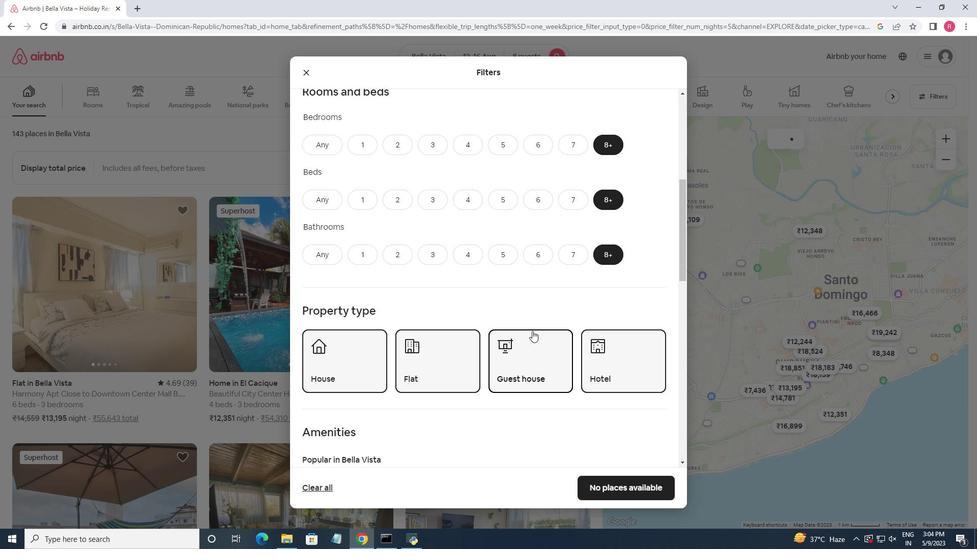 
Action: Mouse scrolled (532, 330) with delta (0, 0)
Screenshot: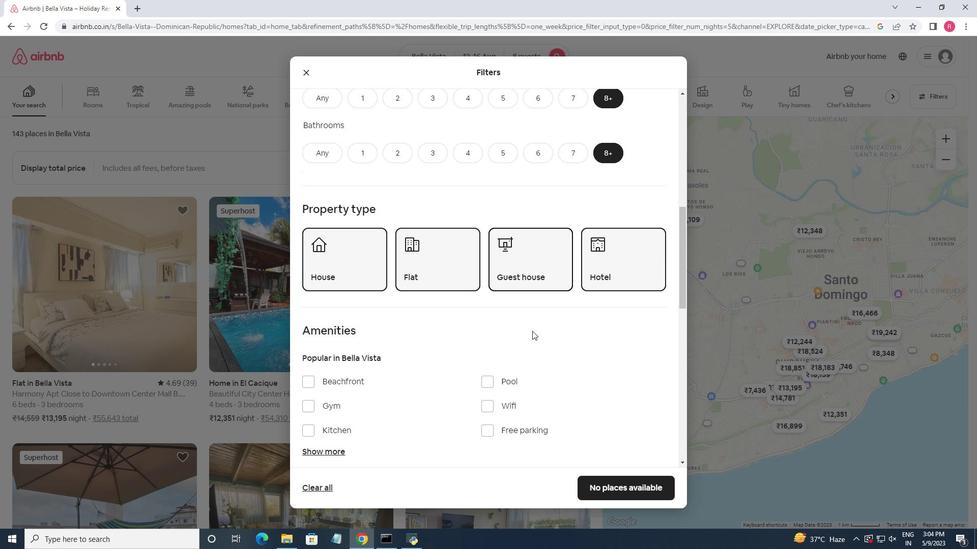 
Action: Mouse moved to (487, 356)
Screenshot: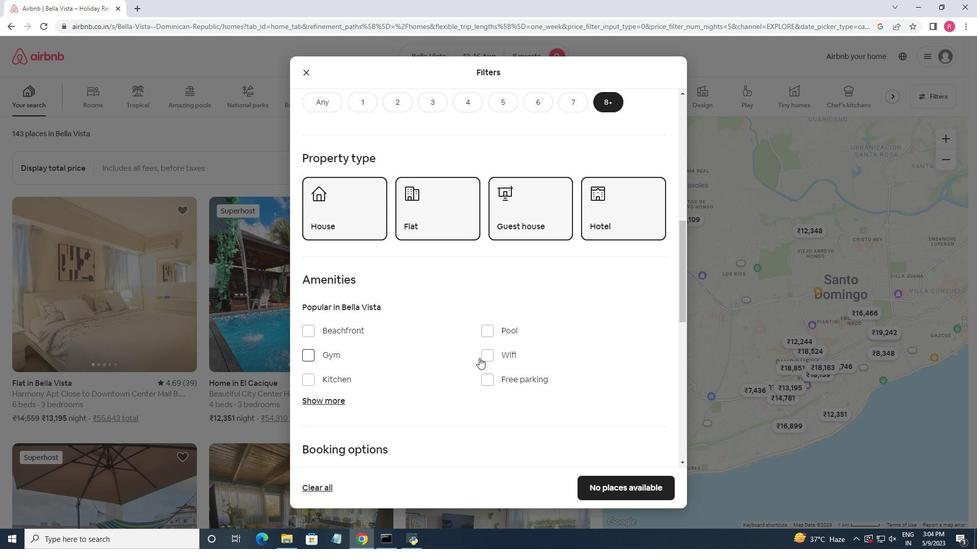 
Action: Mouse pressed left at (487, 356)
Screenshot: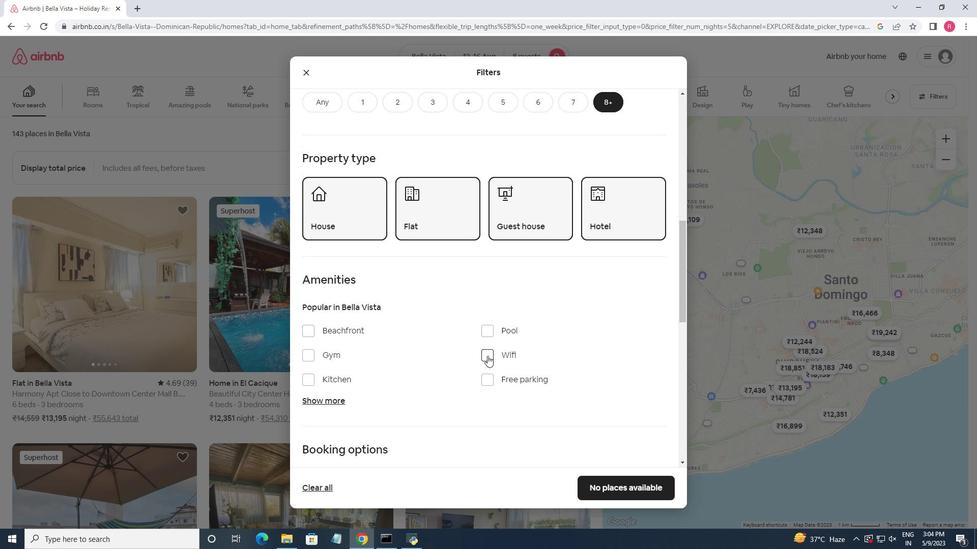 
Action: Mouse moved to (331, 399)
Screenshot: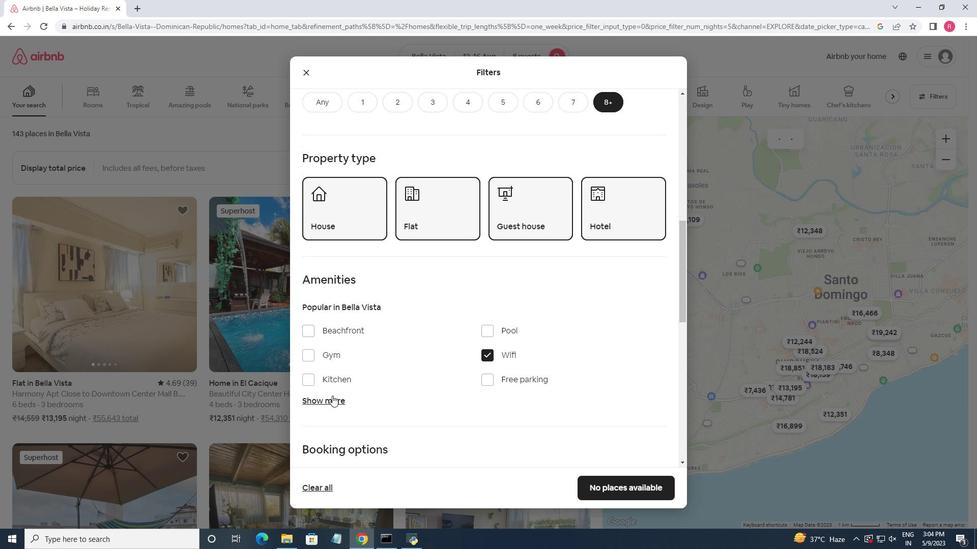 
Action: Mouse pressed left at (331, 399)
Screenshot: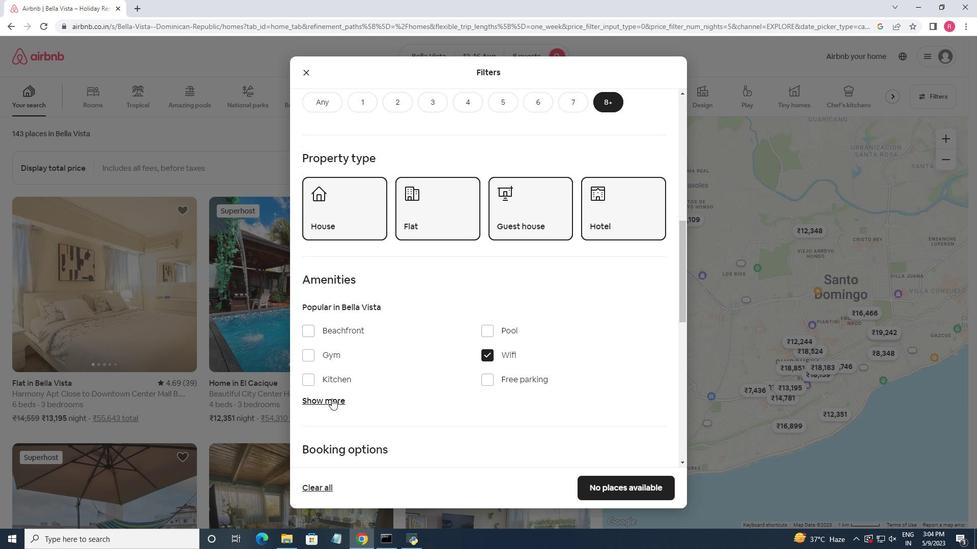 
Action: Mouse moved to (396, 368)
Screenshot: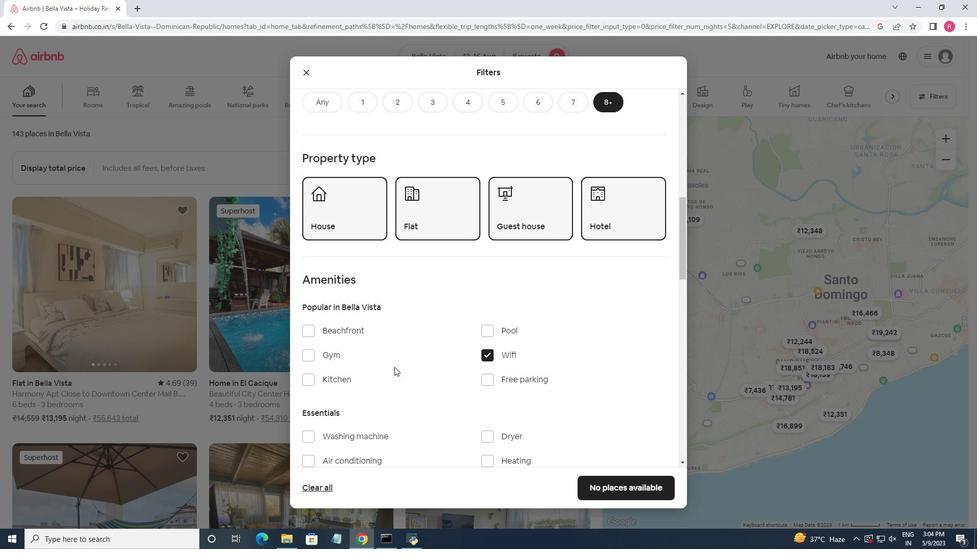 
Action: Mouse scrolled (396, 368) with delta (0, 0)
Screenshot: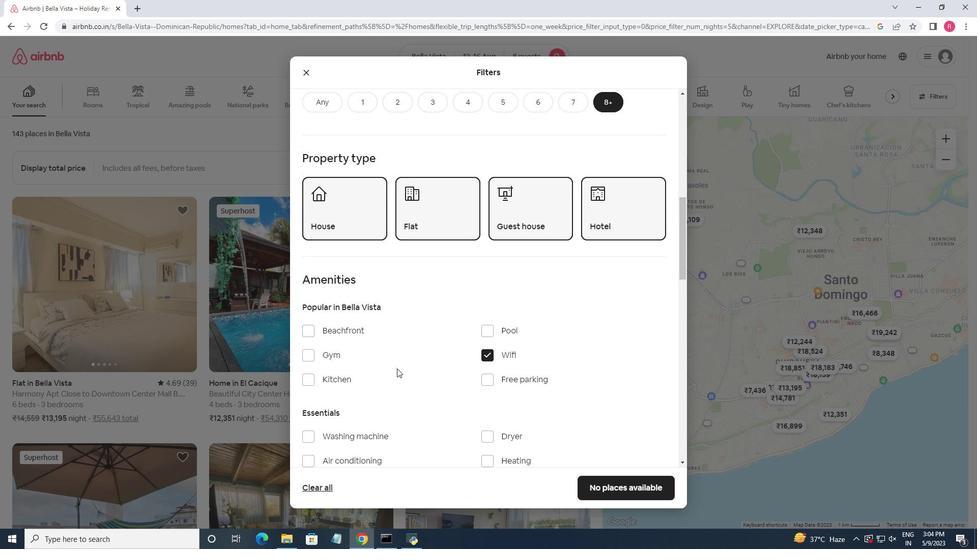 
Action: Mouse moved to (398, 370)
Screenshot: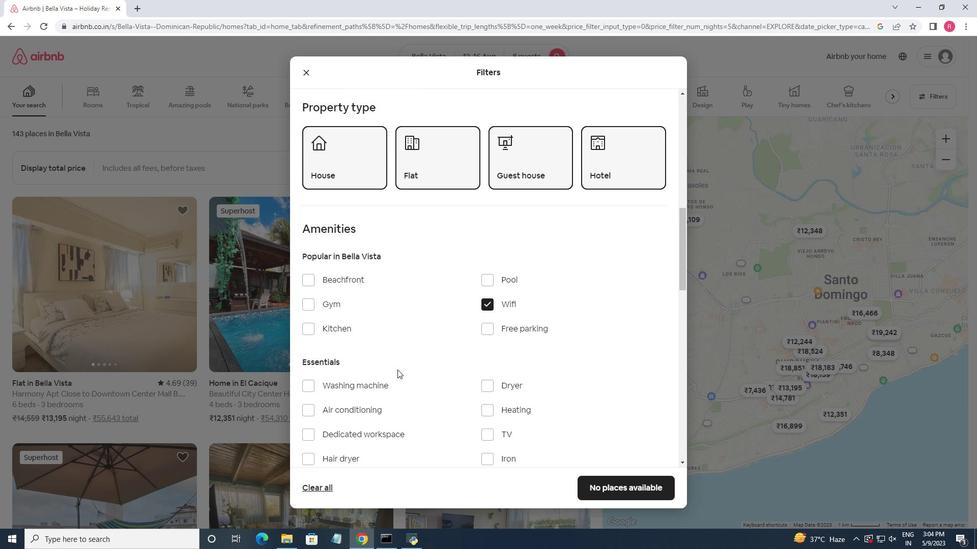 
Action: Mouse scrolled (398, 369) with delta (0, 0)
Screenshot: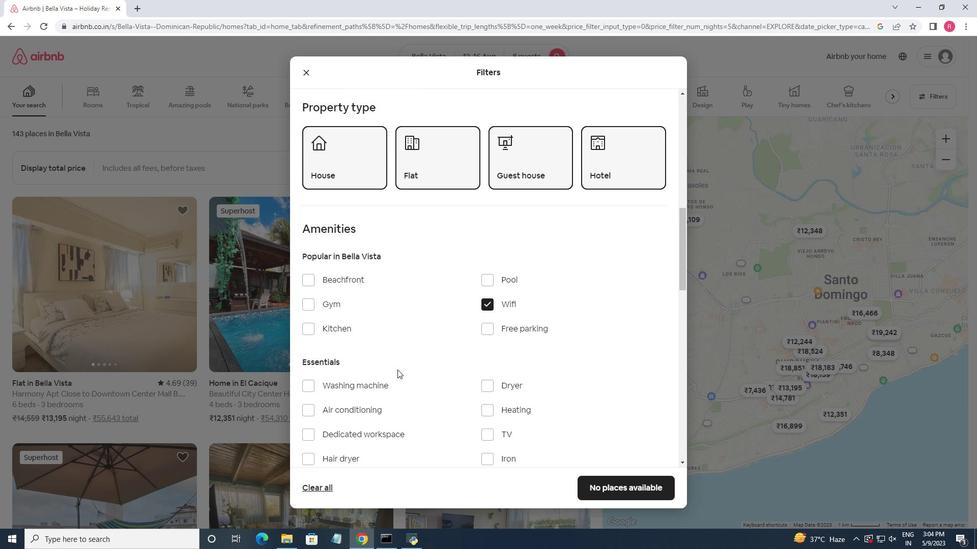 
Action: Mouse moved to (490, 280)
Screenshot: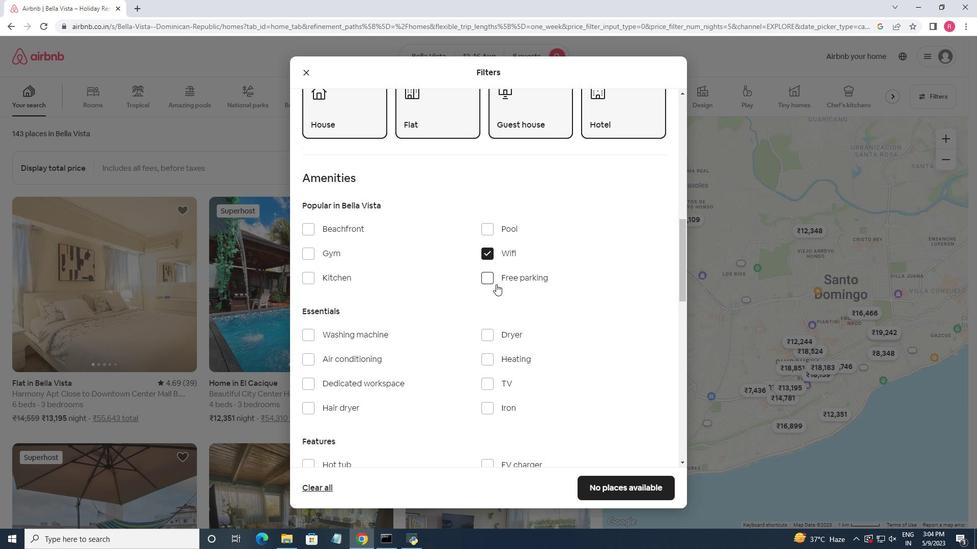 
Action: Mouse pressed left at (490, 280)
Screenshot: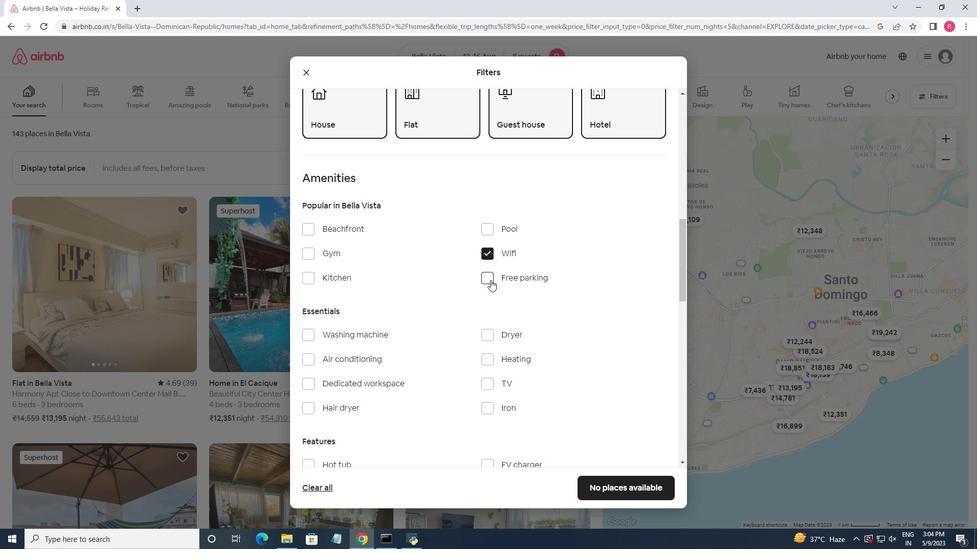 
Action: Mouse moved to (485, 382)
Screenshot: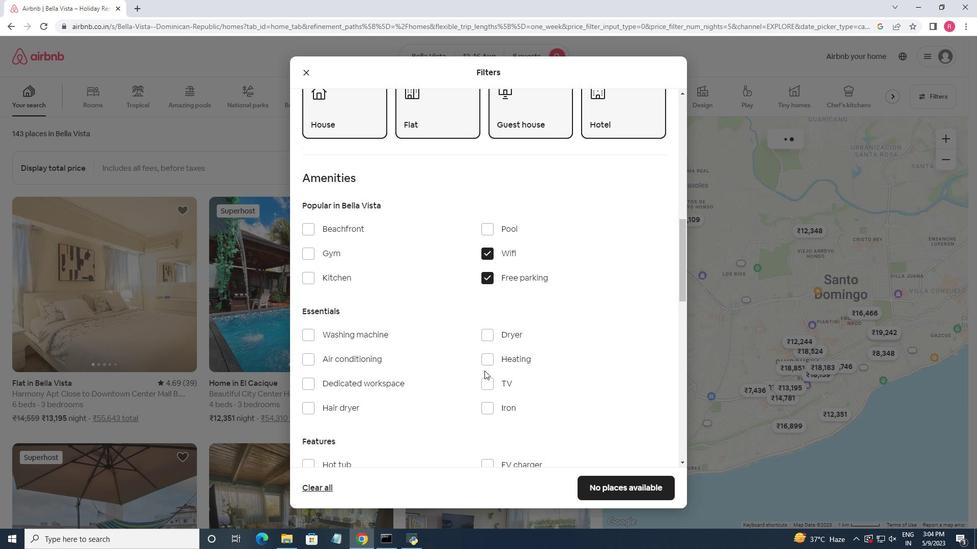 
Action: Mouse pressed left at (485, 382)
Screenshot: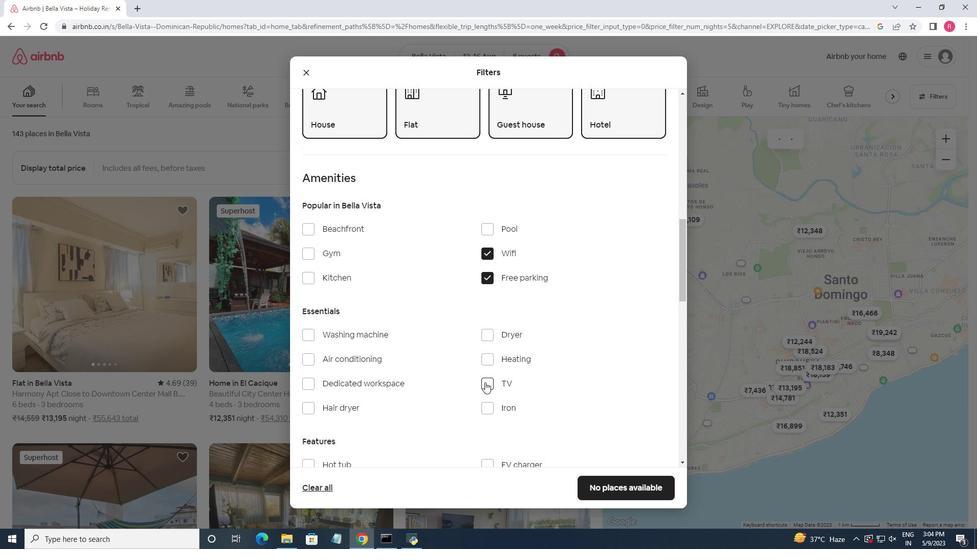 
Action: Mouse moved to (437, 353)
Screenshot: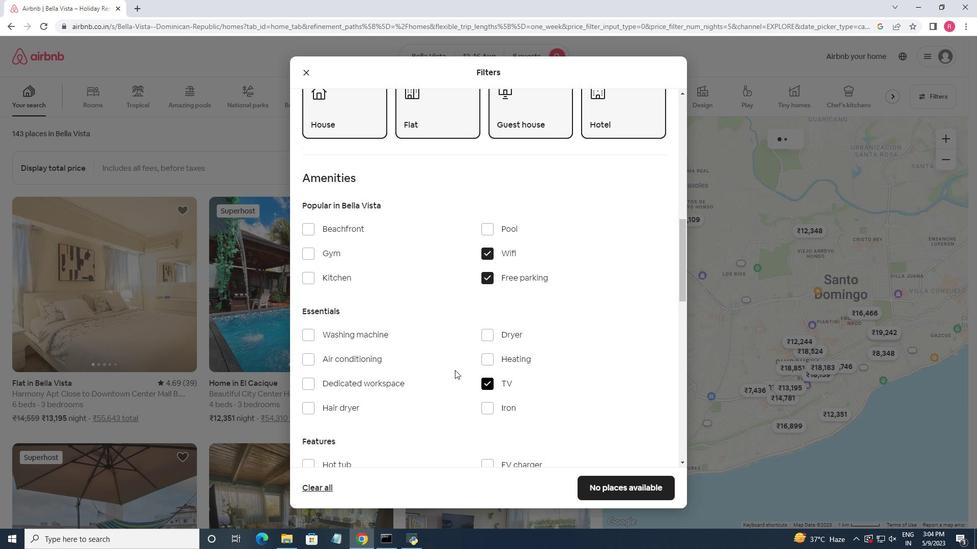 
Action: Mouse scrolled (437, 352) with delta (0, 0)
Screenshot: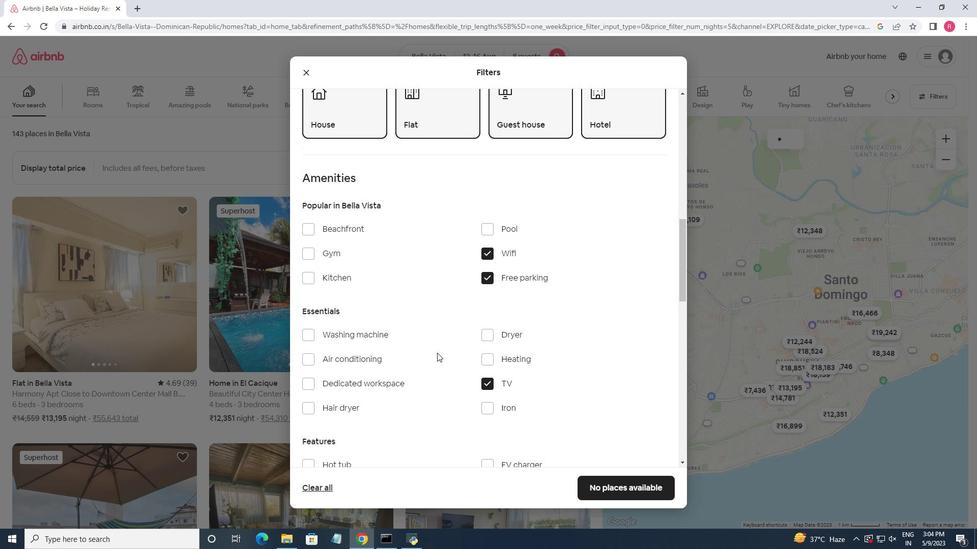 
Action: Mouse moved to (449, 349)
Screenshot: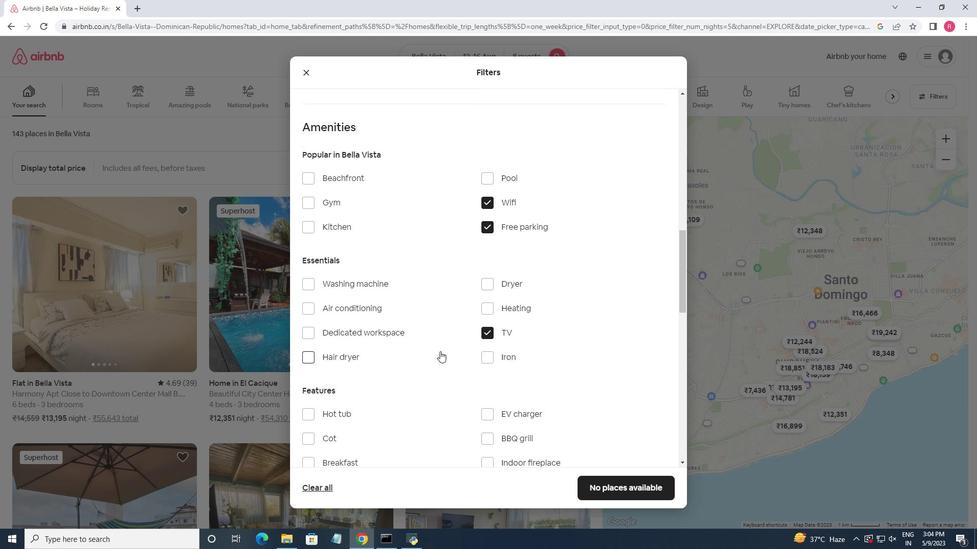 
Action: Mouse scrolled (449, 349) with delta (0, 0)
Screenshot: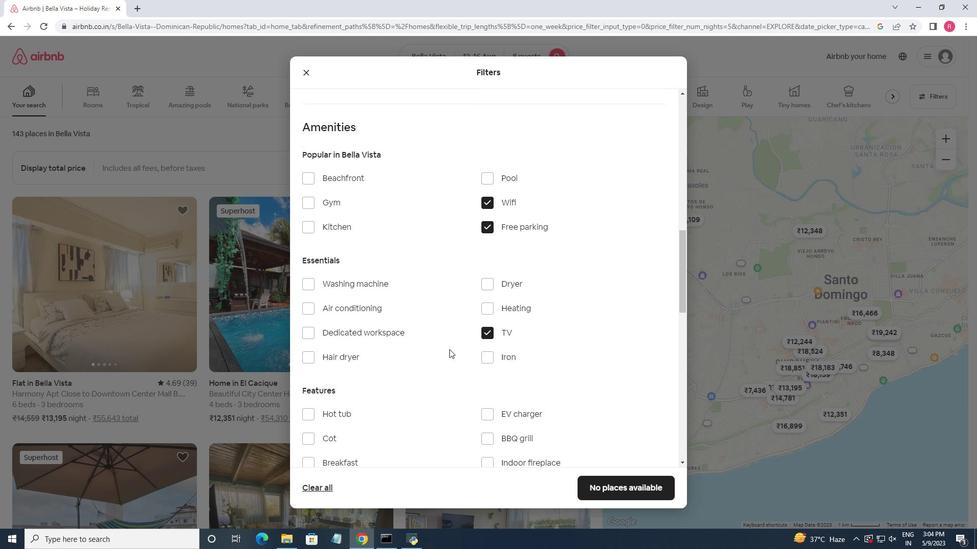 
Action: Mouse scrolled (449, 349) with delta (0, 0)
Screenshot: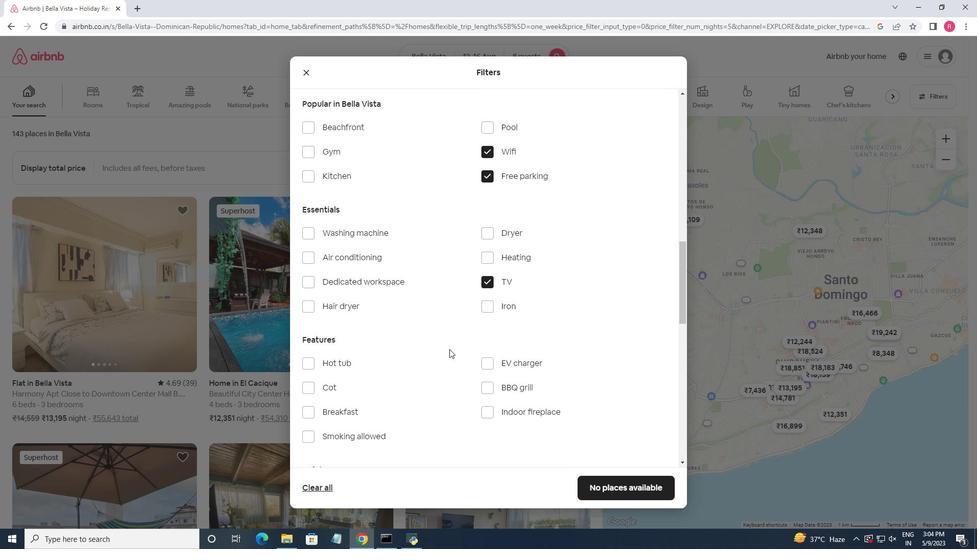 
Action: Mouse moved to (303, 359)
Screenshot: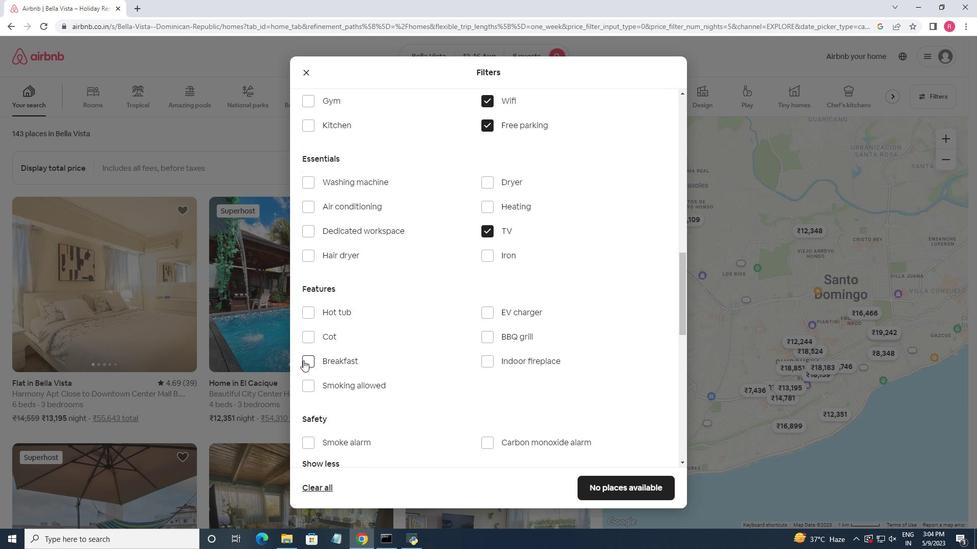 
Action: Mouse pressed left at (303, 359)
Screenshot: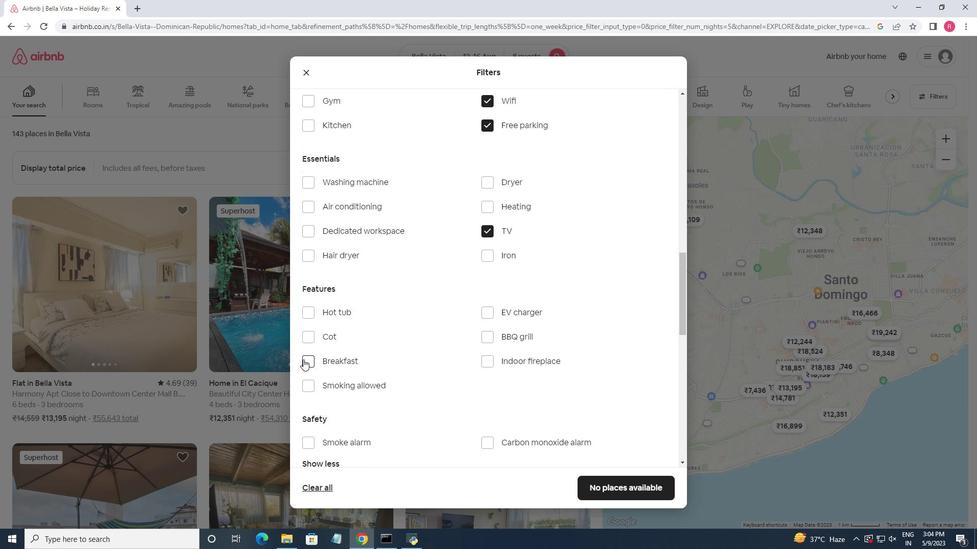 
Action: Mouse moved to (475, 304)
Screenshot: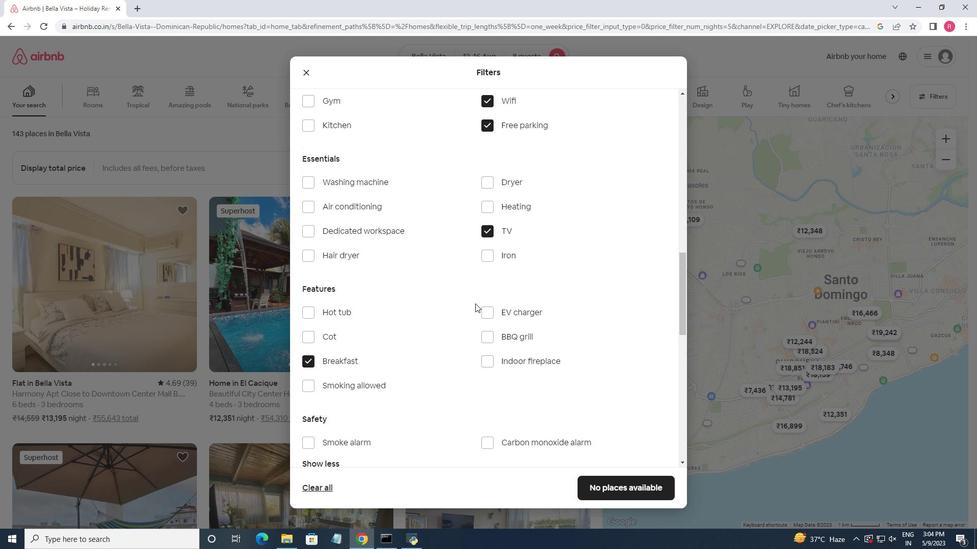 
Action: Mouse scrolled (475, 303) with delta (0, 0)
Screenshot: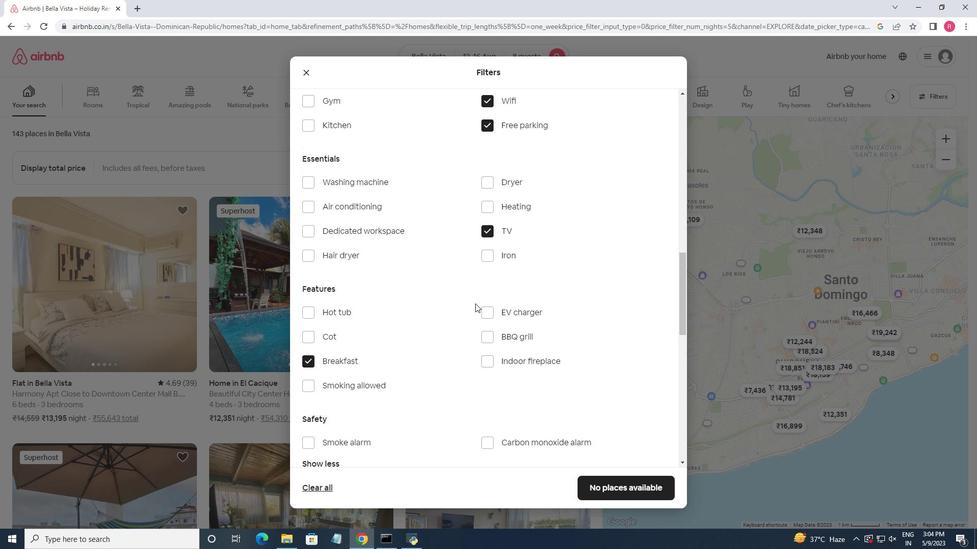 
Action: Mouse moved to (440, 297)
Screenshot: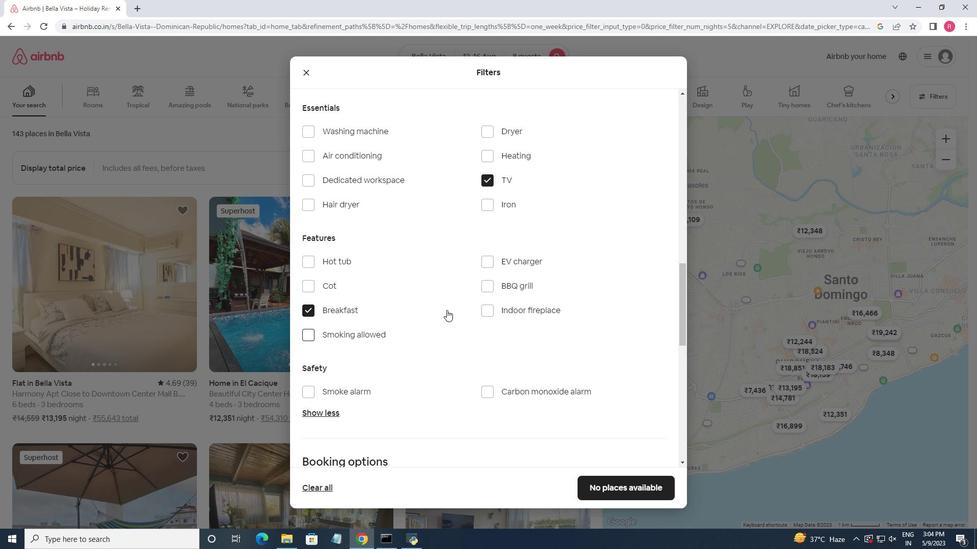 
Action: Mouse scrolled (440, 297) with delta (0, 0)
Screenshot: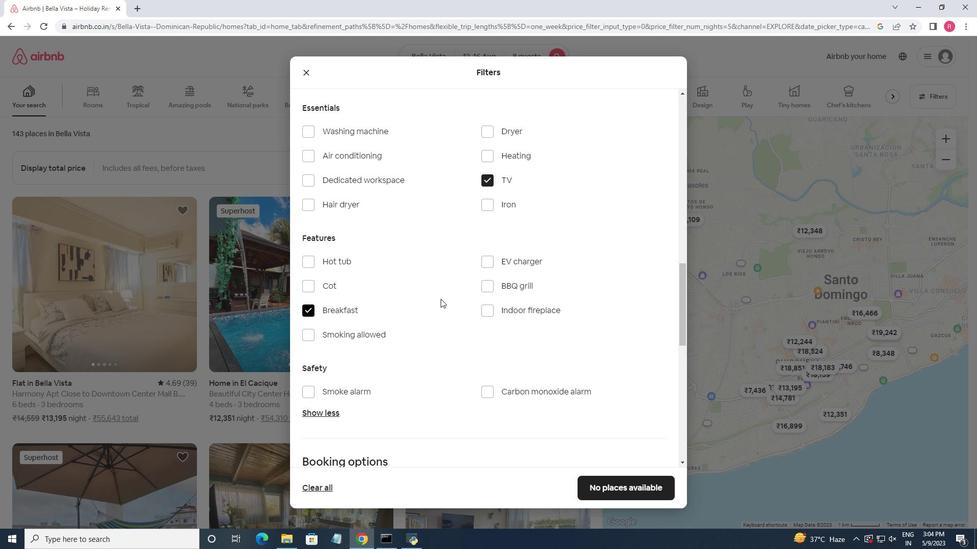 
Action: Mouse moved to (440, 298)
Screenshot: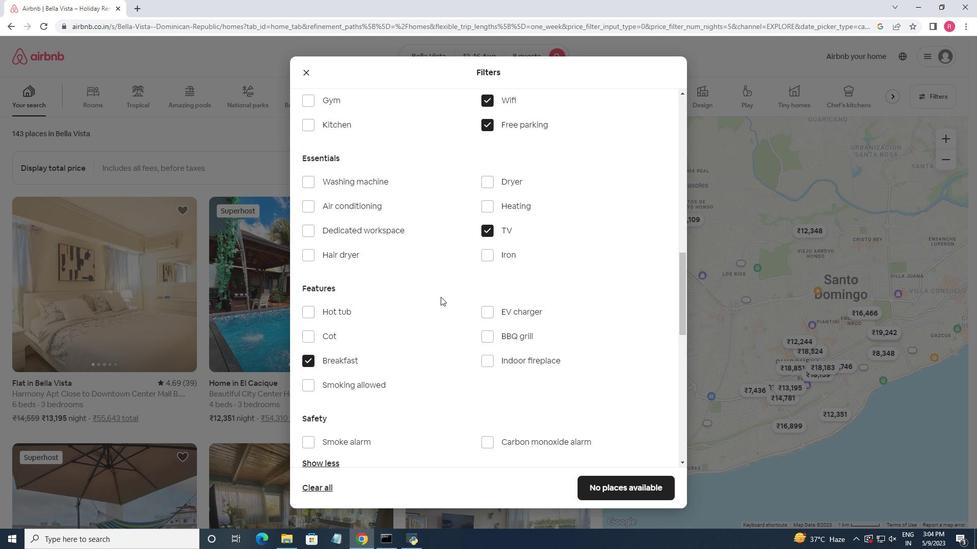 
Action: Mouse scrolled (440, 299) with delta (0, 0)
Screenshot: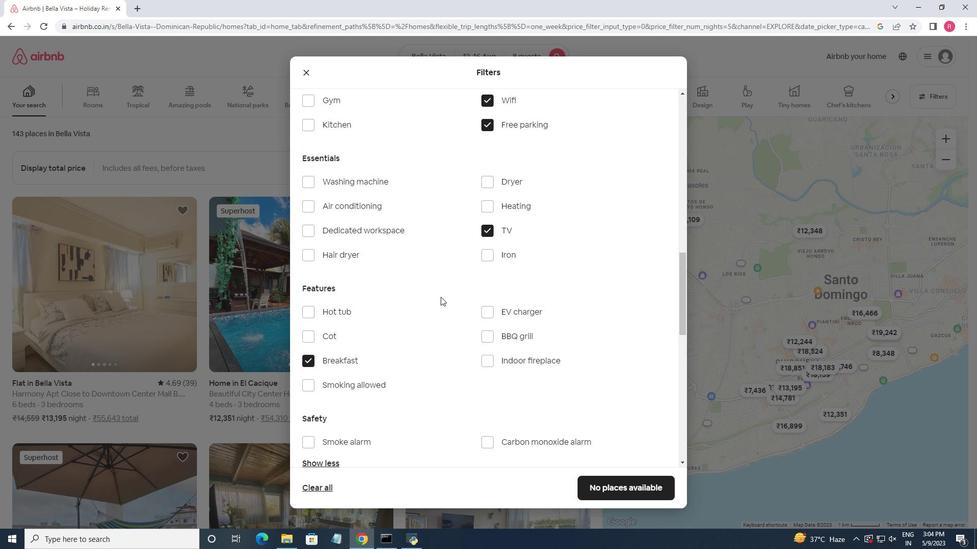 
Action: Mouse scrolled (440, 299) with delta (0, 0)
Screenshot: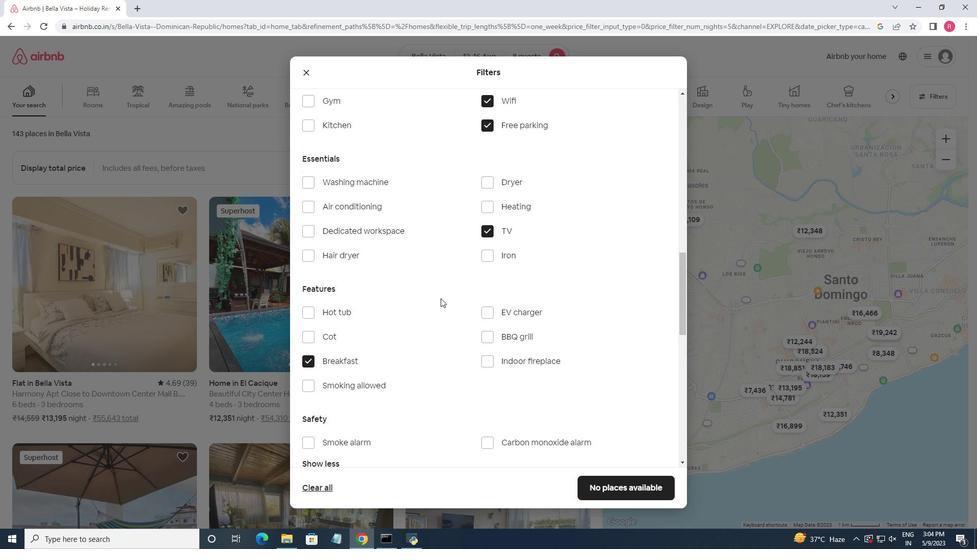 
Action: Mouse moved to (303, 200)
Screenshot: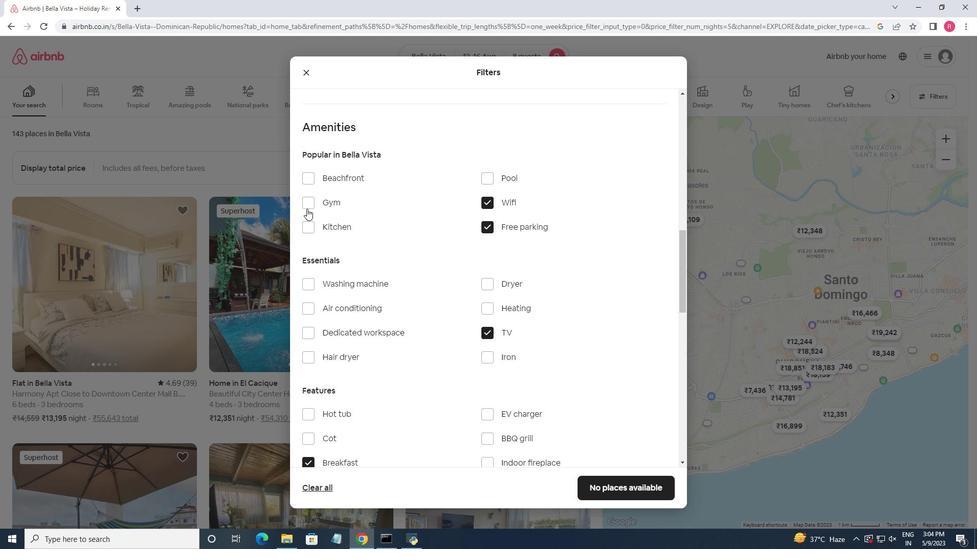 
Action: Mouse pressed left at (303, 200)
Screenshot: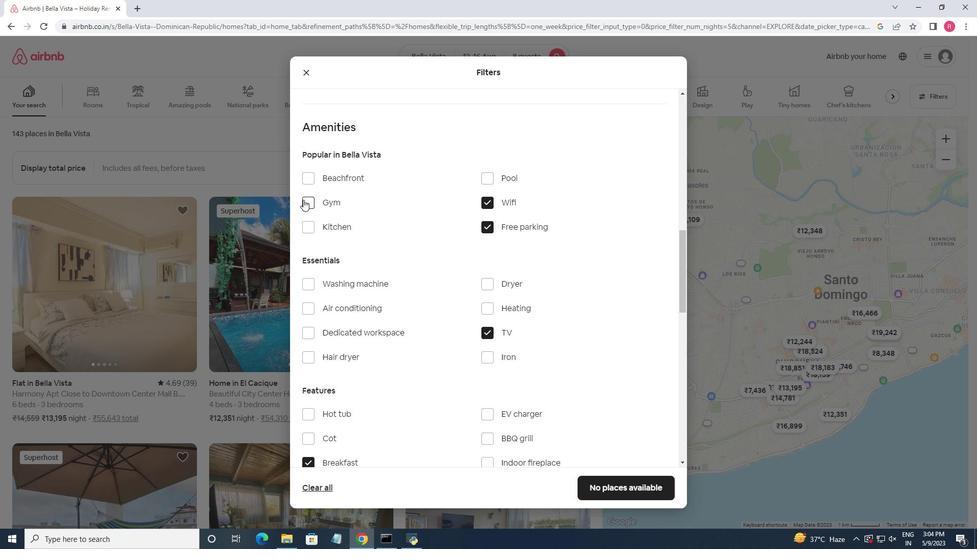 
Action: Mouse moved to (463, 359)
Screenshot: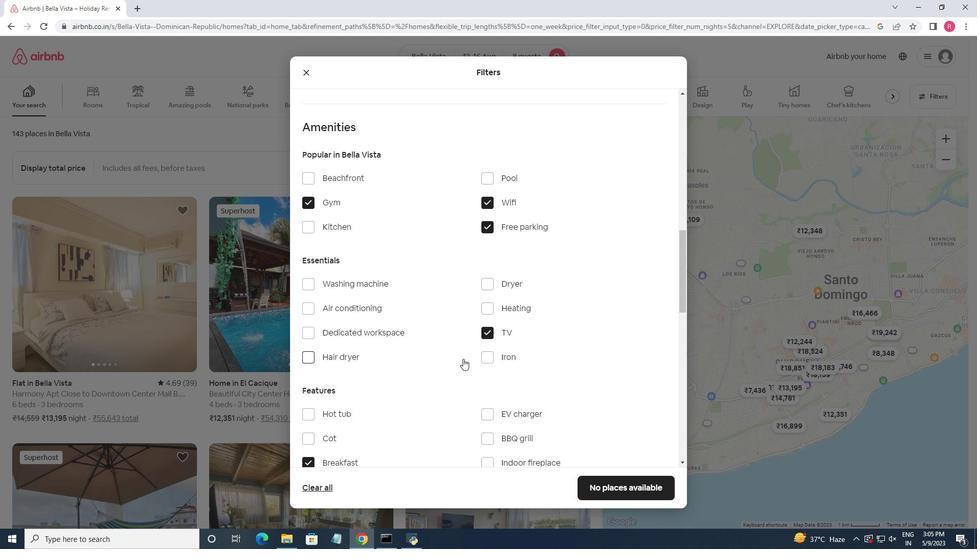 
Action: Mouse scrolled (463, 359) with delta (0, 0)
Screenshot: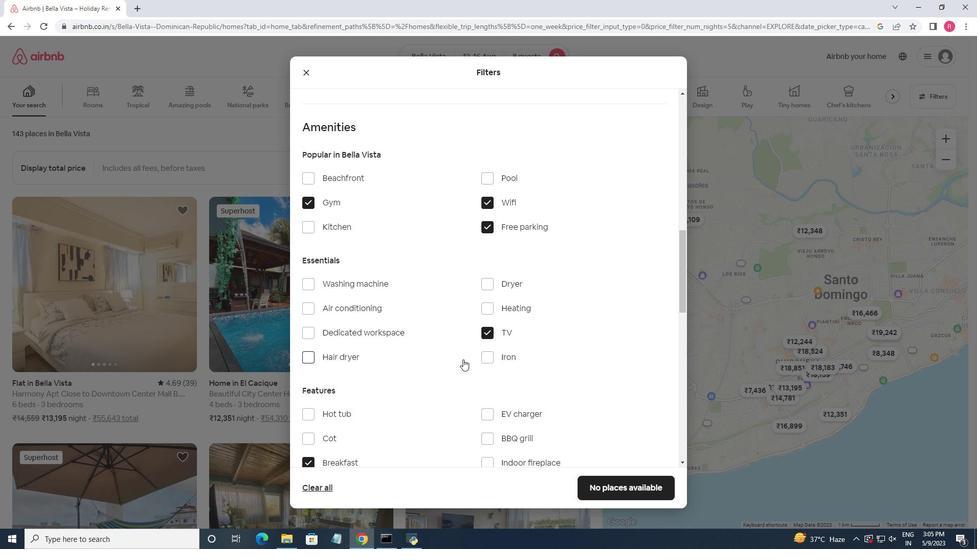 
Action: Mouse scrolled (463, 359) with delta (0, 0)
Screenshot: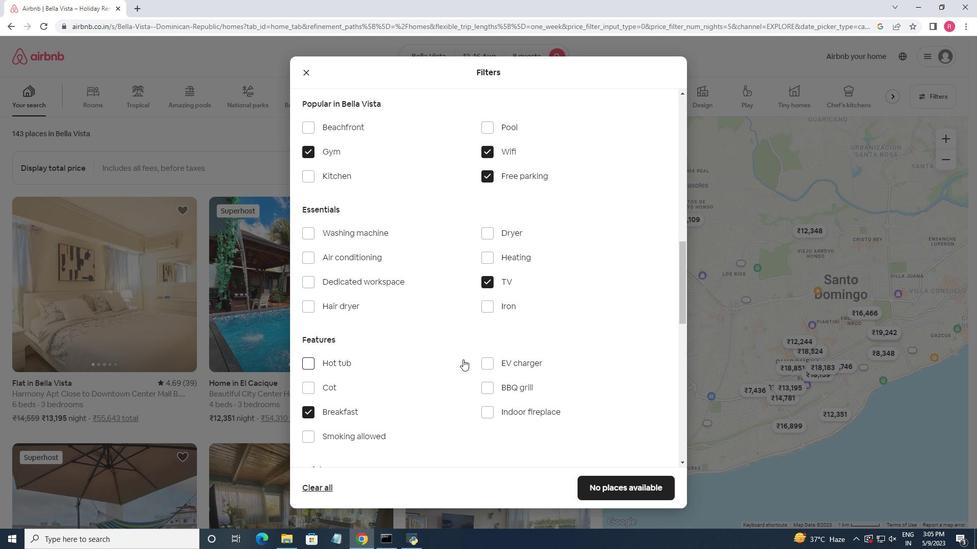 
Action: Mouse scrolled (463, 359) with delta (0, 0)
Screenshot: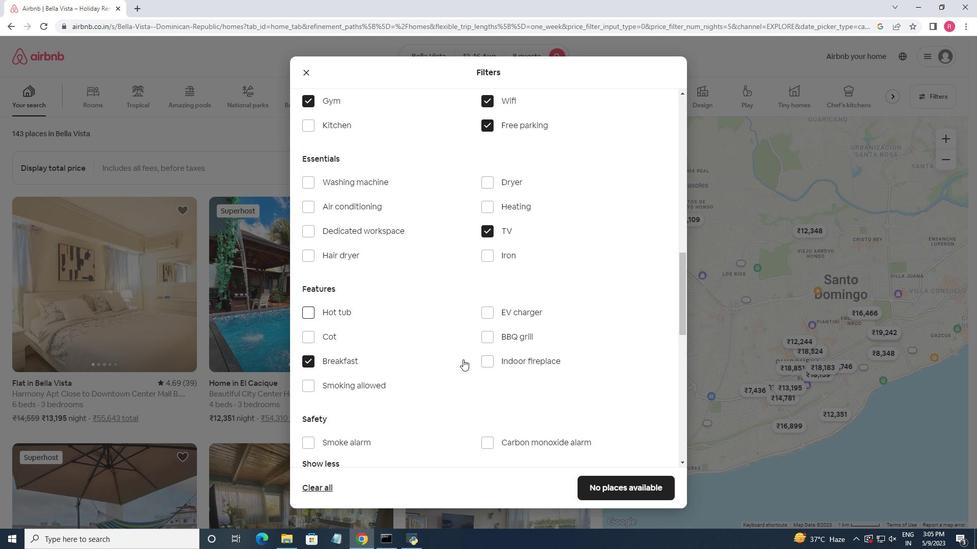 
Action: Mouse moved to (402, 300)
Screenshot: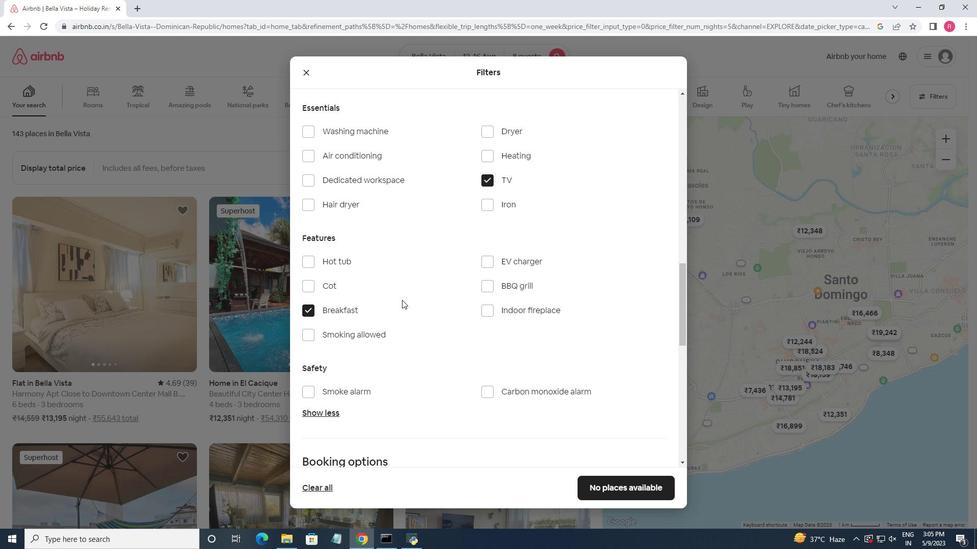 
Action: Mouse scrolled (402, 300) with delta (0, 0)
Screenshot: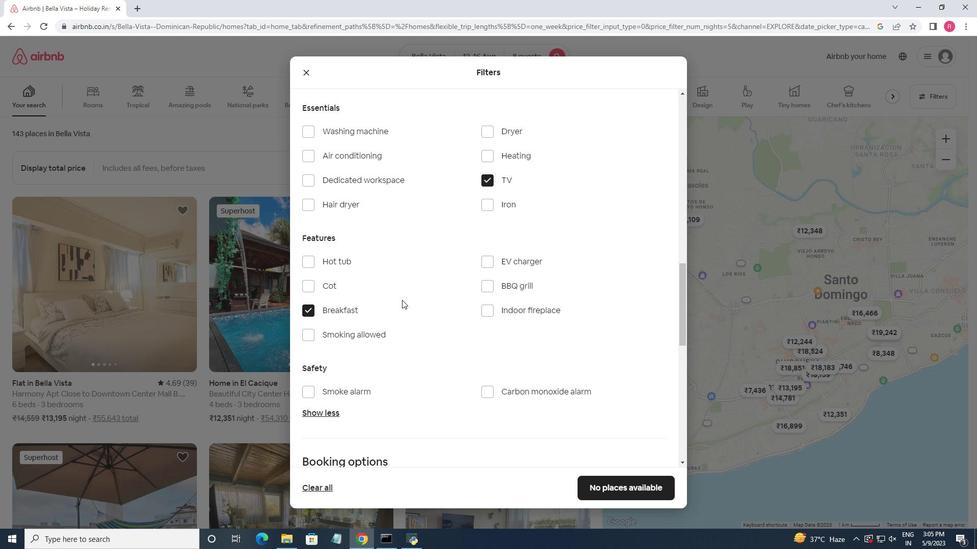 
Action: Mouse scrolled (402, 300) with delta (0, 0)
Screenshot: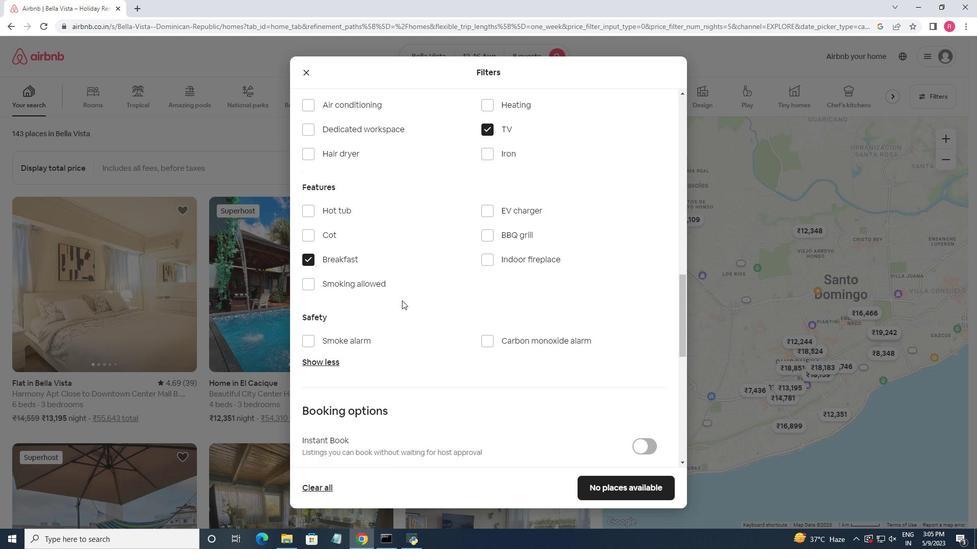 
Action: Mouse scrolled (402, 300) with delta (0, 0)
Screenshot: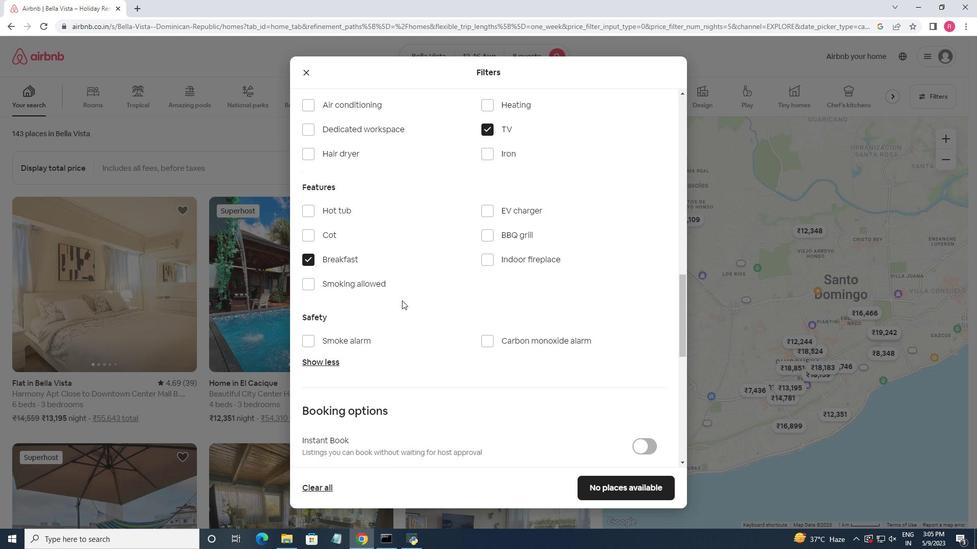 
Action: Mouse scrolled (402, 300) with delta (0, 0)
Screenshot: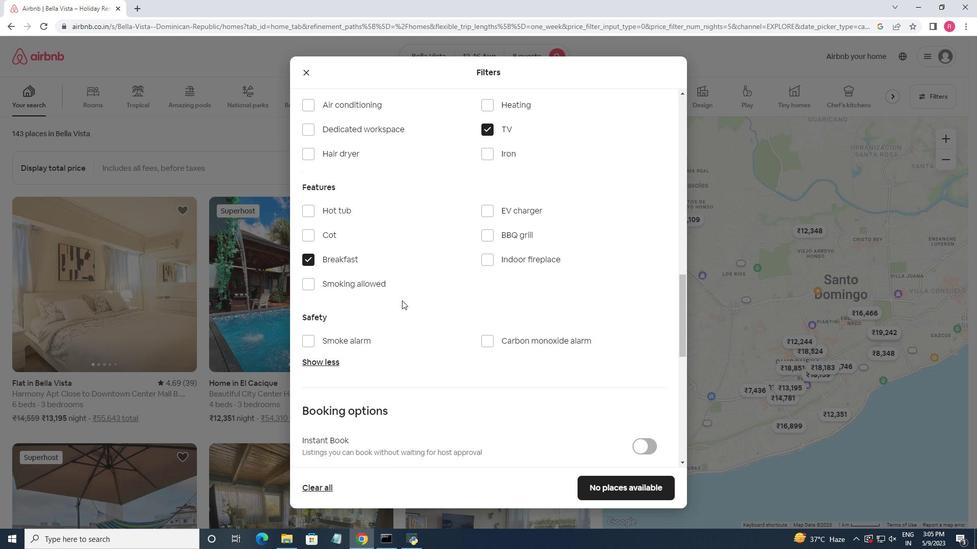 
Action: Mouse moved to (402, 301)
Screenshot: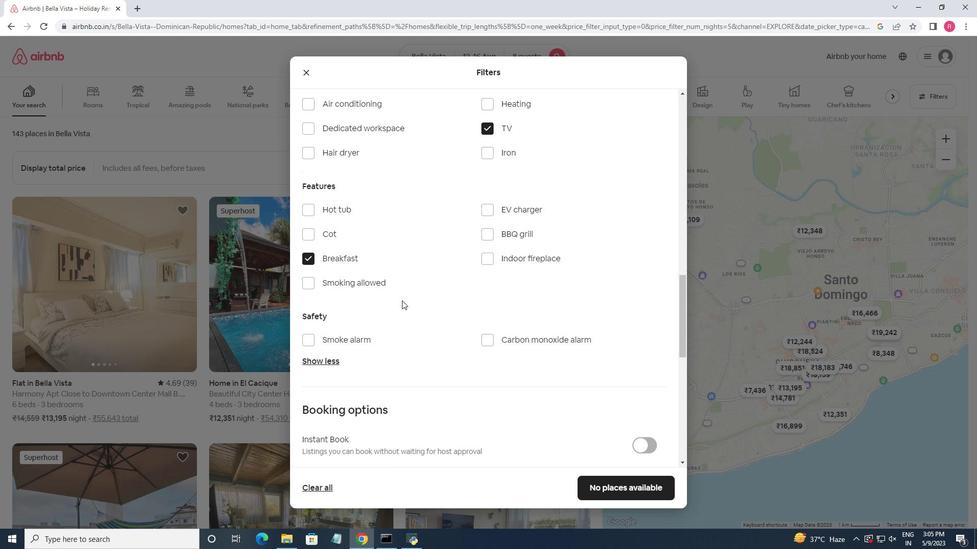 
Action: Mouse scrolled (402, 300) with delta (0, 0)
Screenshot: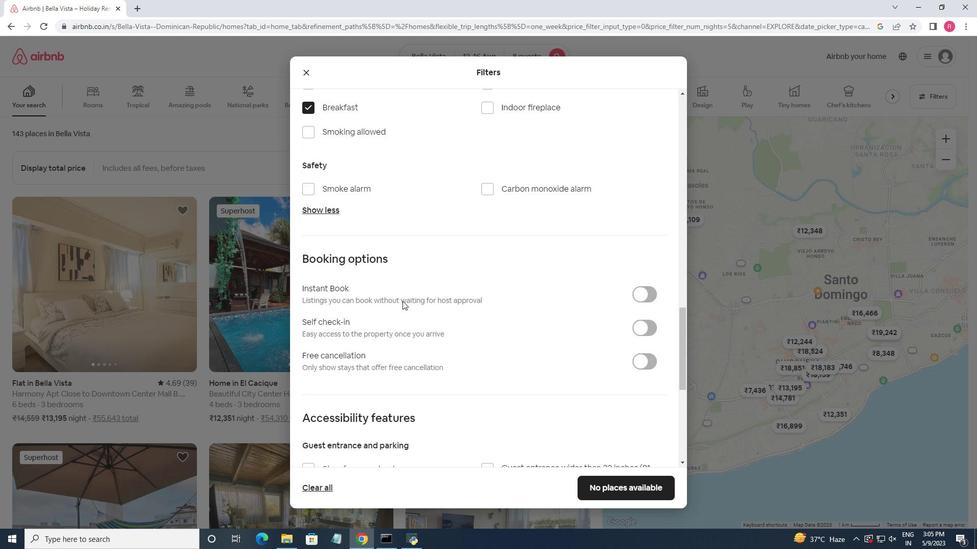 
Action: Mouse scrolled (402, 300) with delta (0, 0)
Screenshot: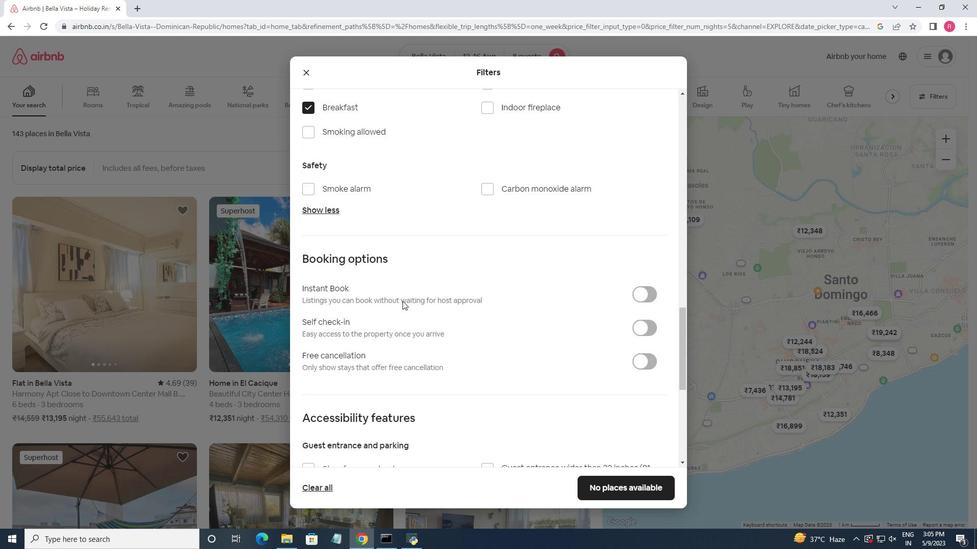 
Action: Mouse moved to (653, 228)
Screenshot: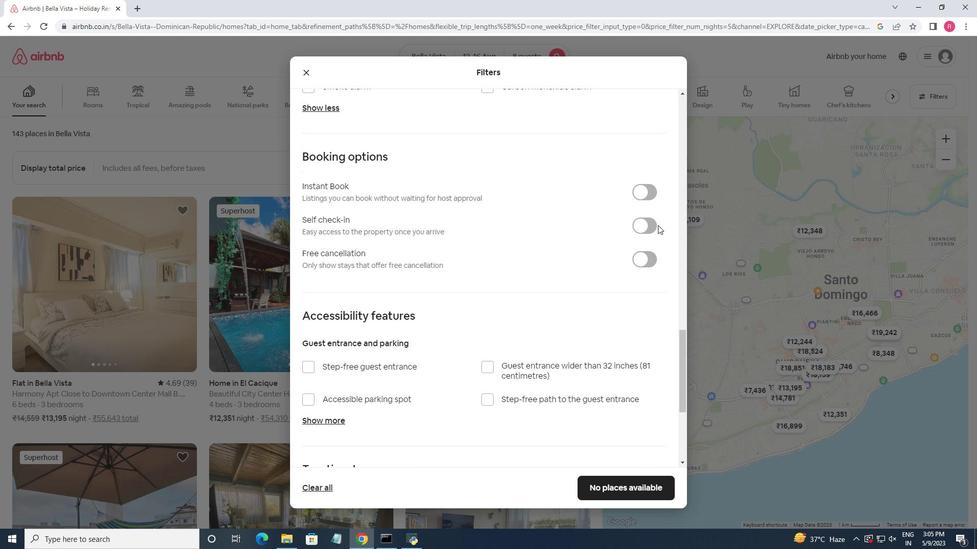
Action: Mouse pressed left at (653, 228)
Screenshot: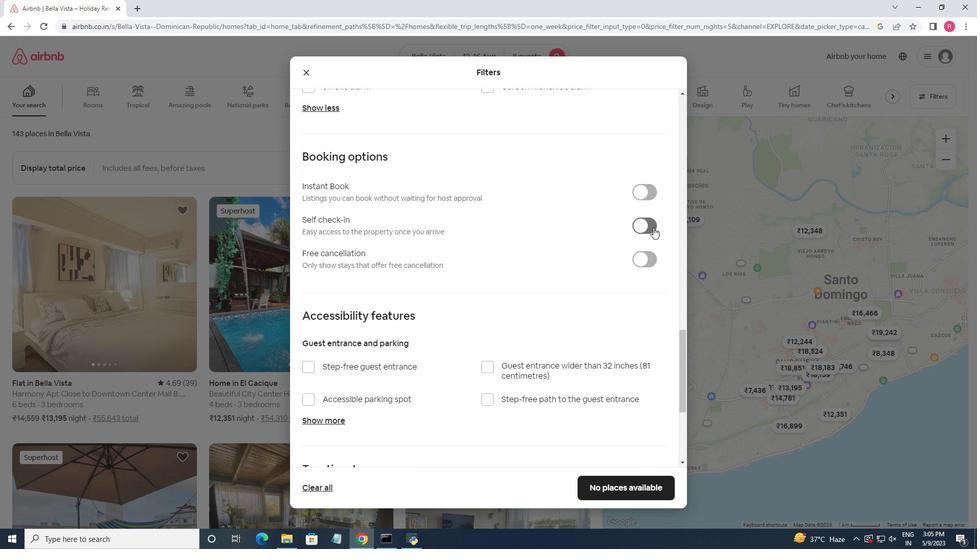 
Action: Mouse moved to (532, 334)
Screenshot: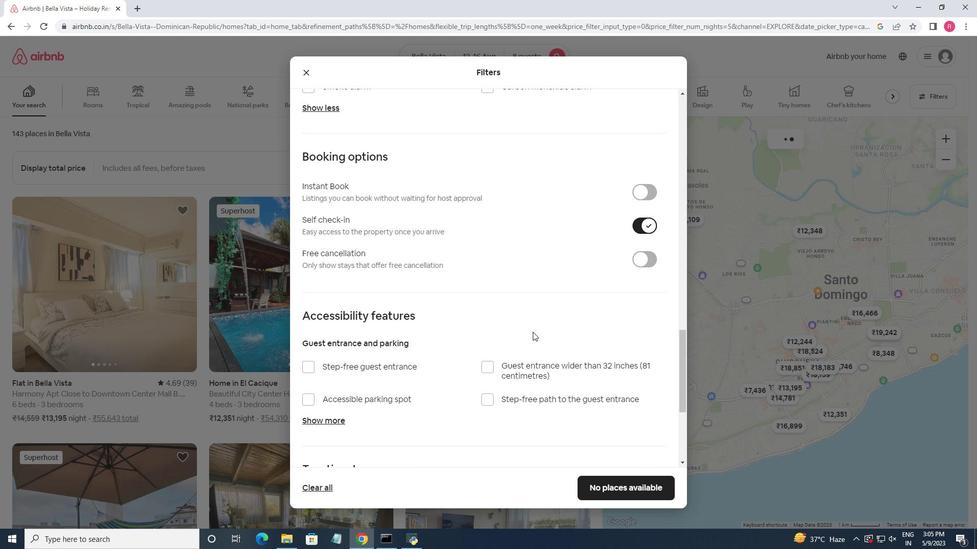 
Action: Mouse scrolled (532, 332) with delta (0, 0)
Screenshot: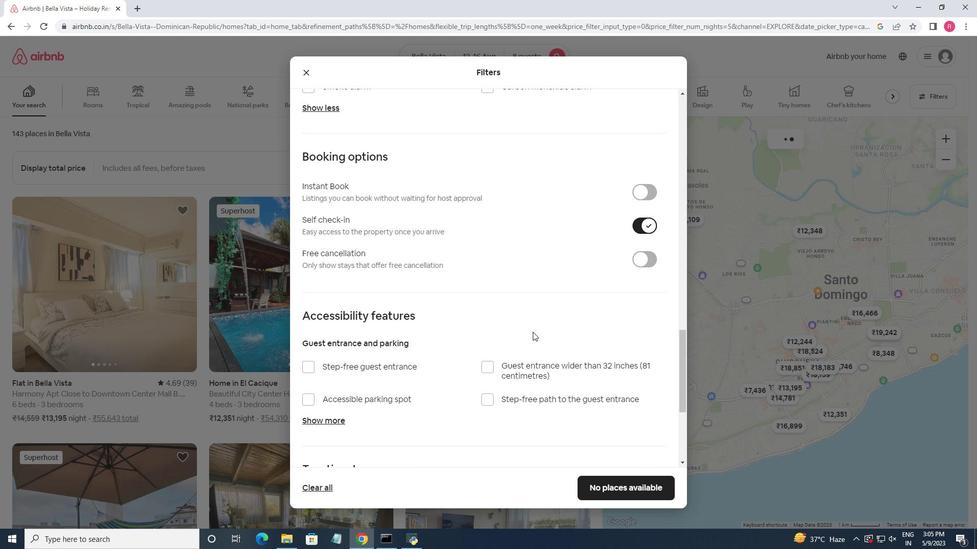 
Action: Mouse scrolled (532, 334) with delta (0, 0)
Screenshot: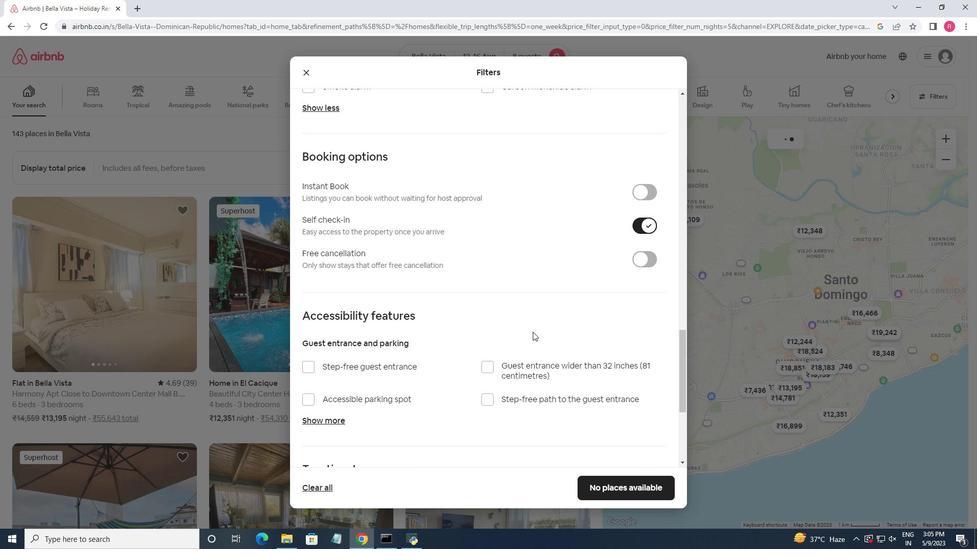 
Action: Mouse scrolled (532, 334) with delta (0, 0)
Screenshot: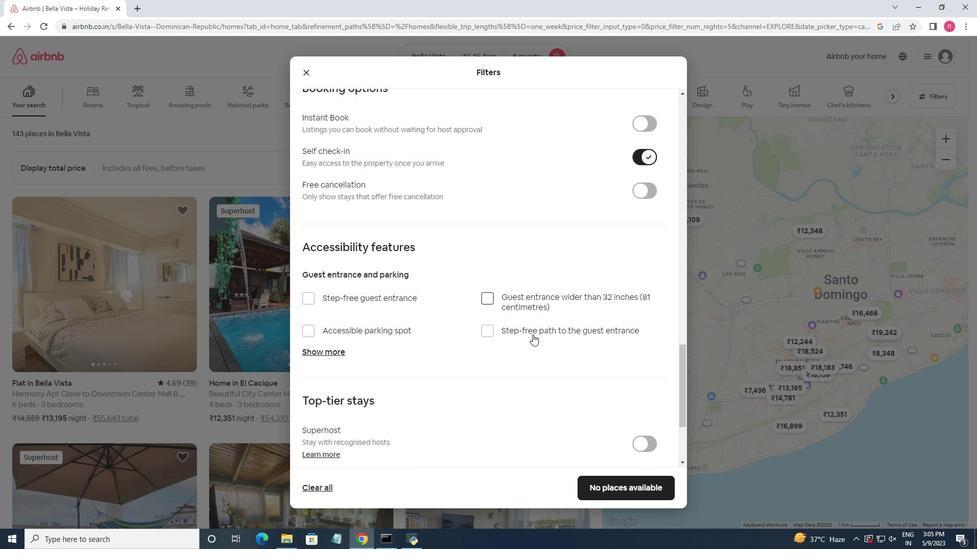 
Action: Mouse moved to (583, 368)
Screenshot: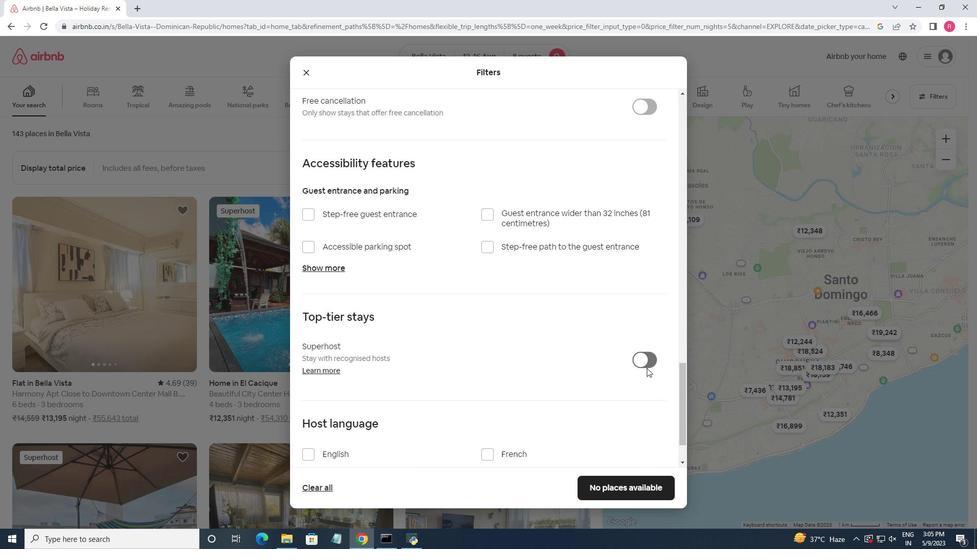 
Action: Mouse scrolled (583, 368) with delta (0, 0)
Screenshot: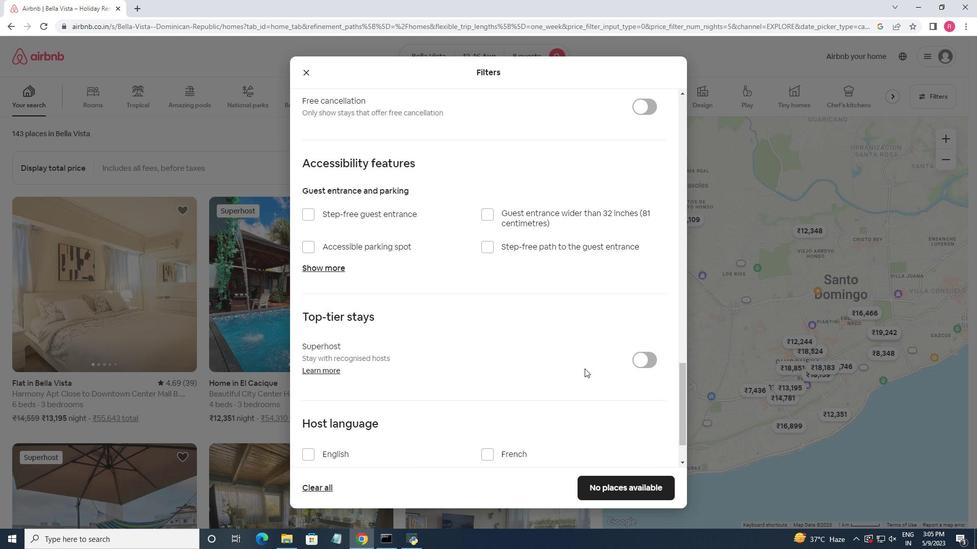 
Action: Mouse scrolled (583, 368) with delta (0, 0)
Screenshot: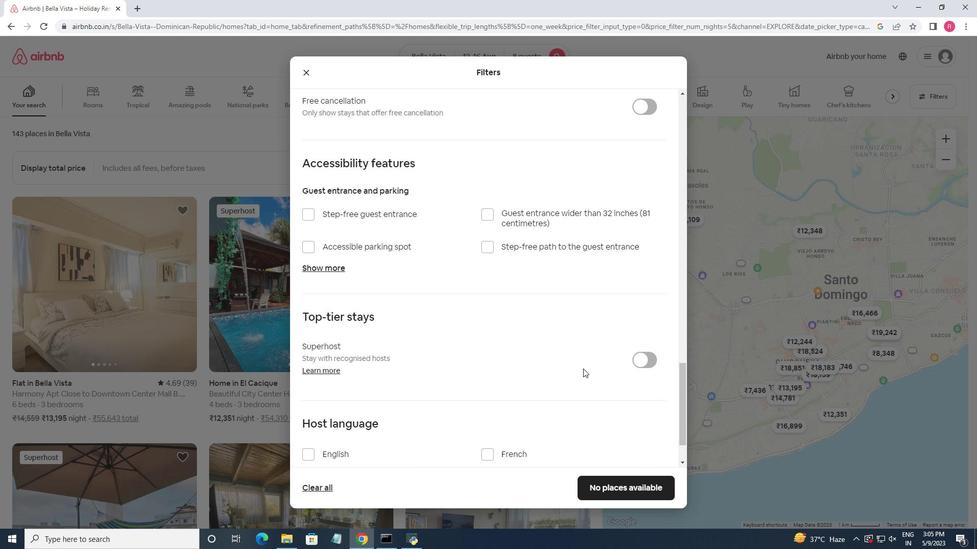 
Action: Mouse moved to (307, 394)
Screenshot: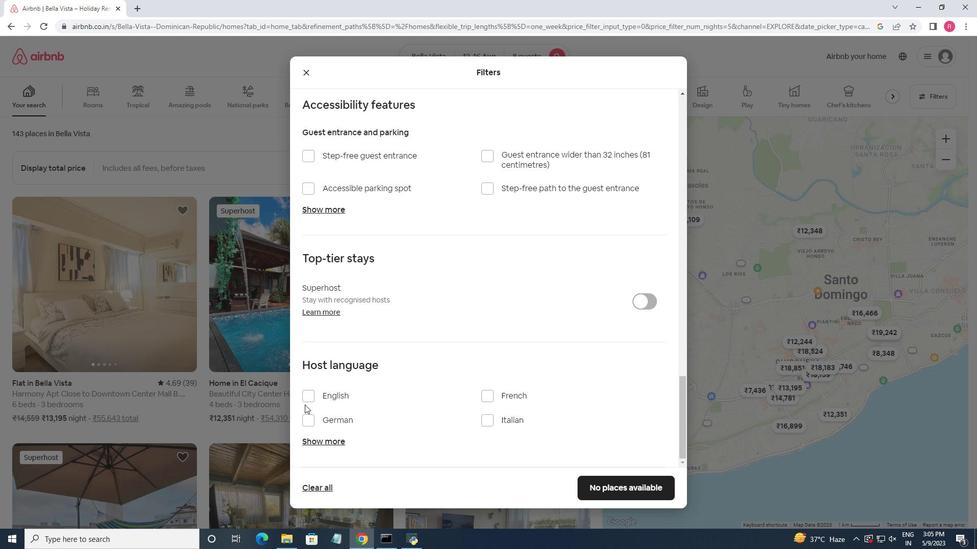 
Action: Mouse pressed left at (307, 394)
Screenshot: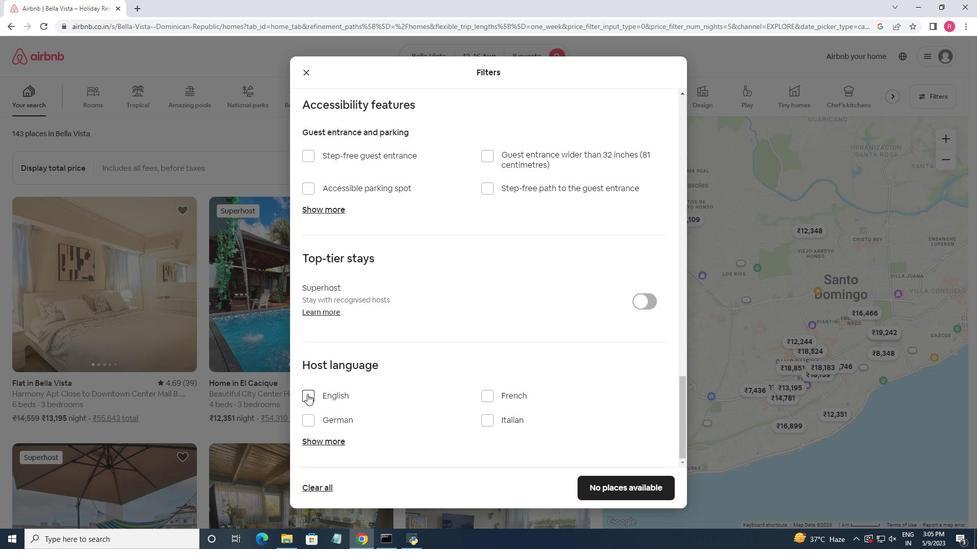 
Action: Mouse moved to (620, 478)
Screenshot: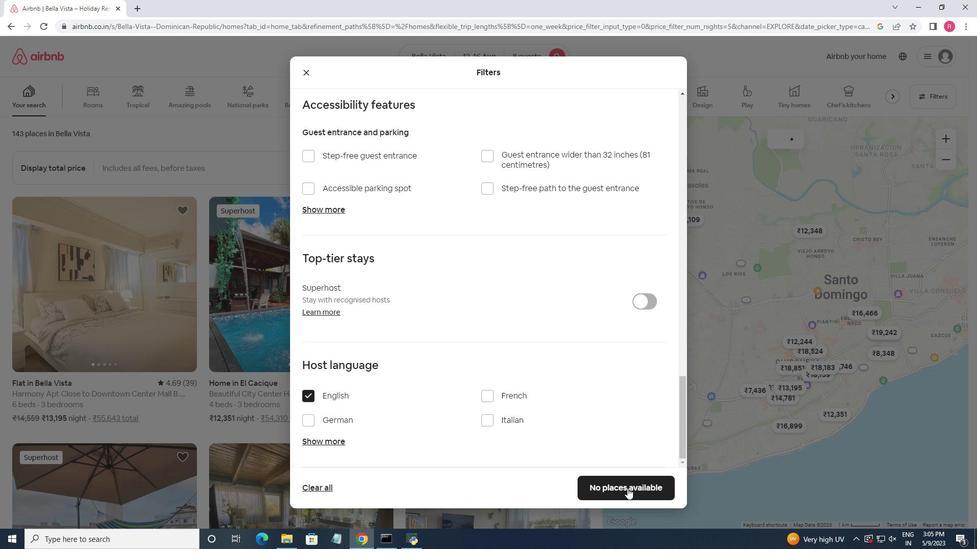 
Action: Mouse pressed left at (620, 478)
Screenshot: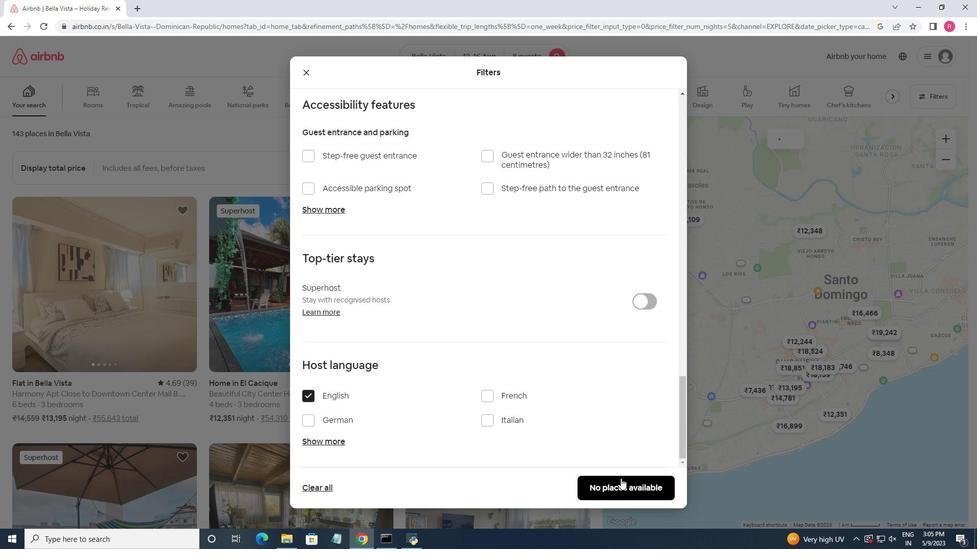 
Action: Mouse moved to (505, 374)
Screenshot: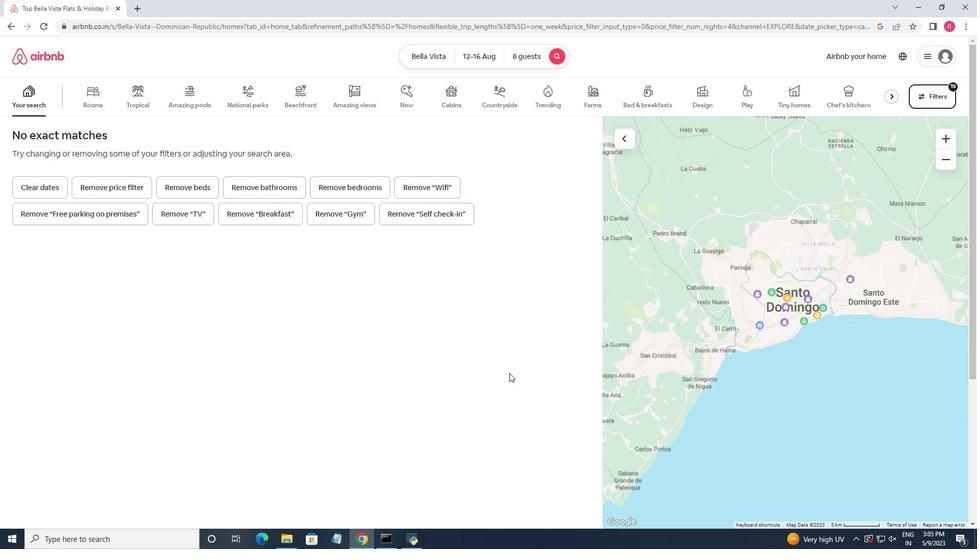 
